 Task: Find connections with filter location Daqing with filter topic #lifewith filter profile language French with filter current company HuntingCube Recruitment Solutions with filter school Kadi Sarva Vishwavidyalaya, Gandihnagar with filter industry Retail Books and Printed News with filter service category Event Planning with filter keywords title Customer Support
Action: Mouse moved to (574, 78)
Screenshot: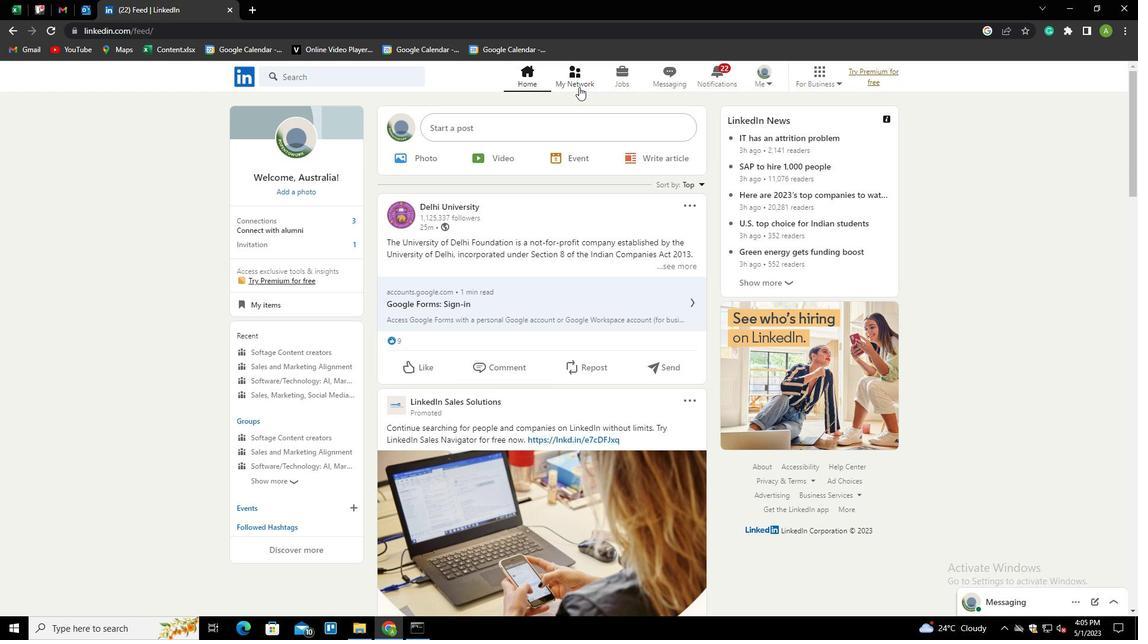 
Action: Mouse pressed left at (574, 78)
Screenshot: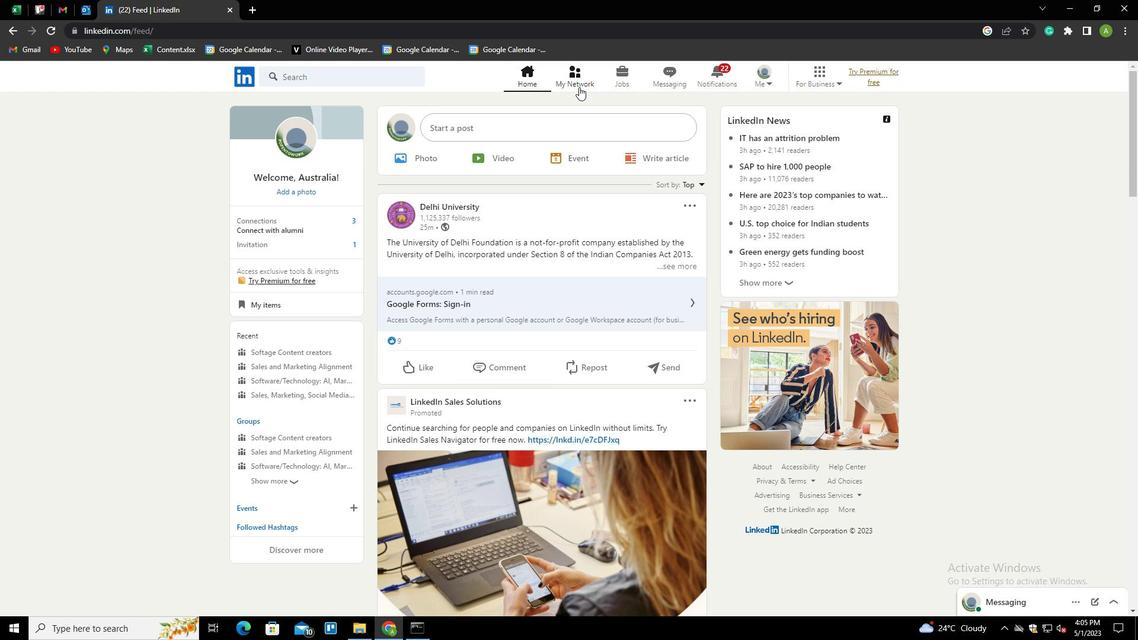 
Action: Mouse moved to (302, 139)
Screenshot: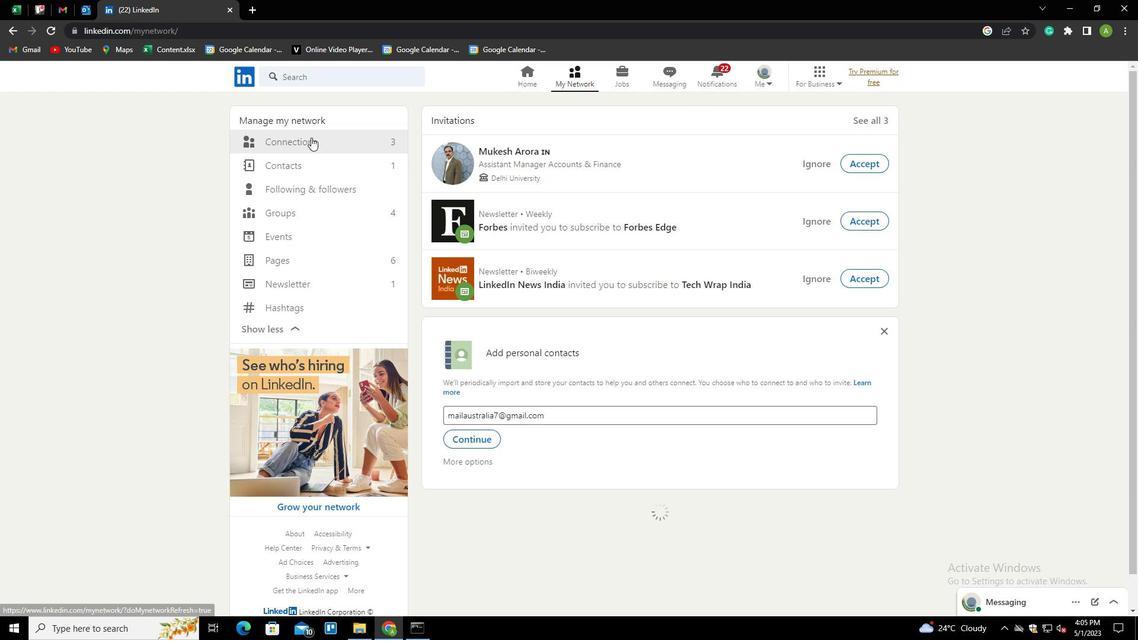 
Action: Mouse pressed left at (302, 139)
Screenshot: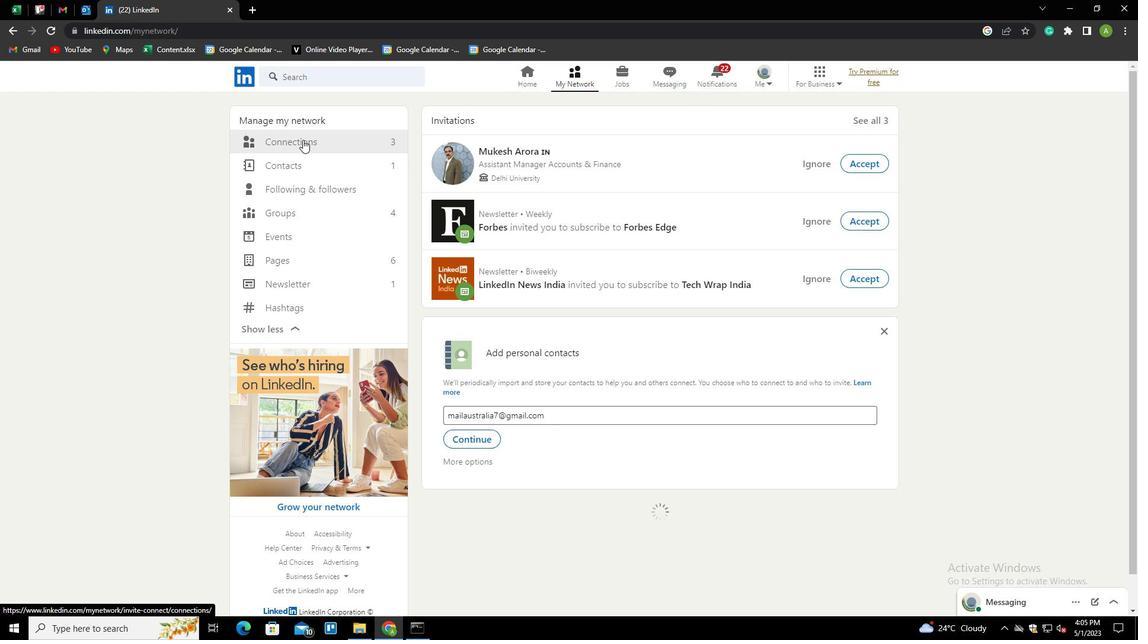 
Action: Mouse moved to (639, 136)
Screenshot: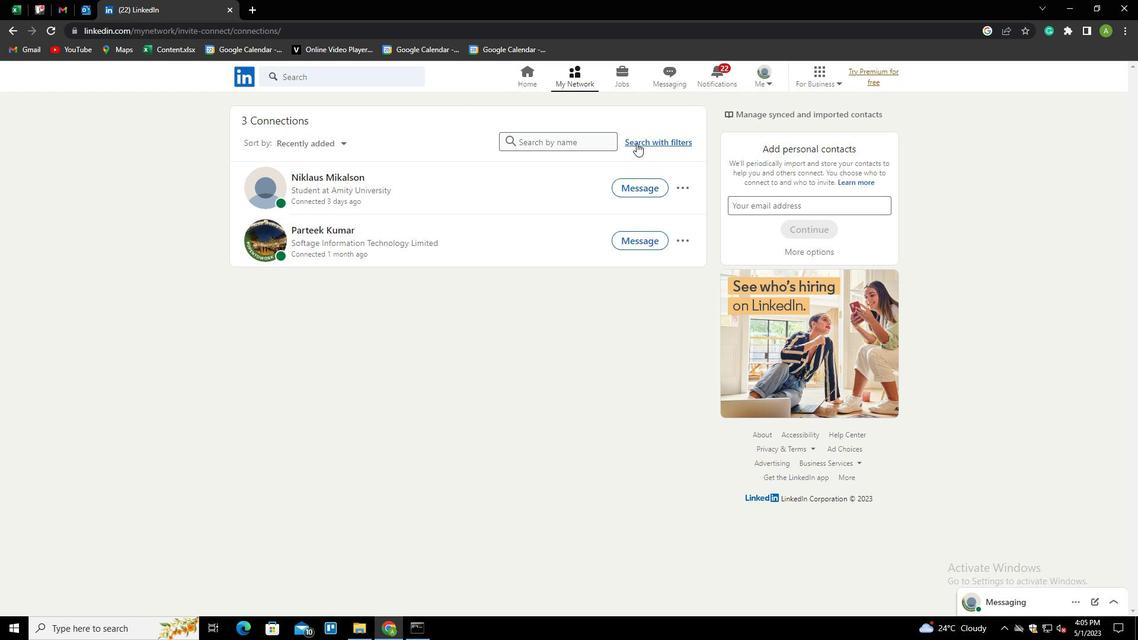 
Action: Mouse pressed left at (639, 136)
Screenshot: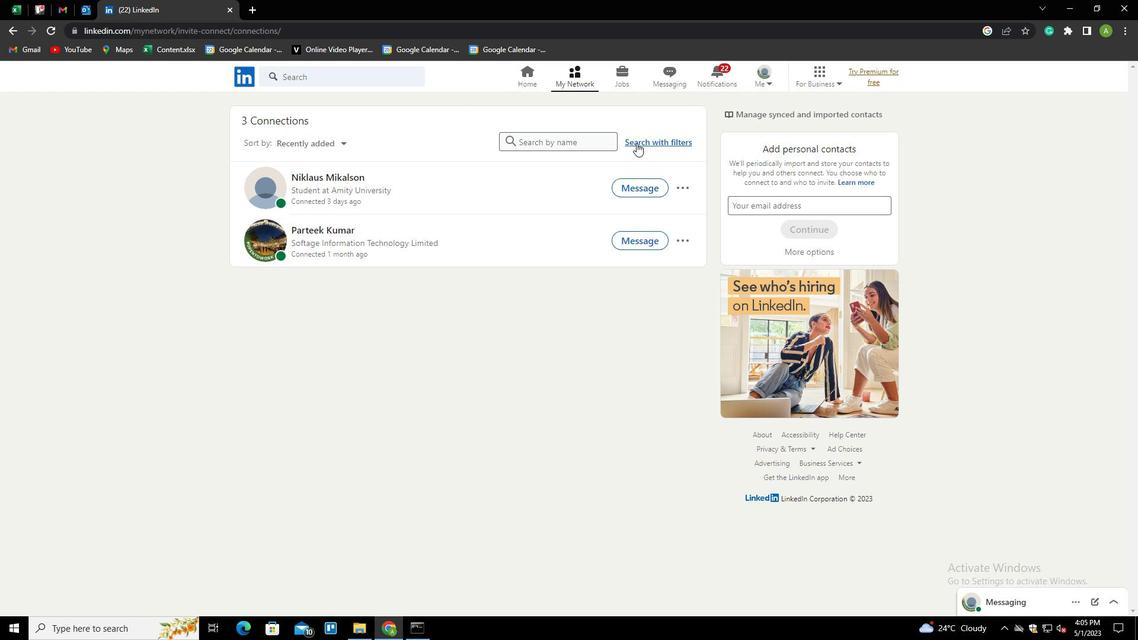 
Action: Mouse moved to (602, 112)
Screenshot: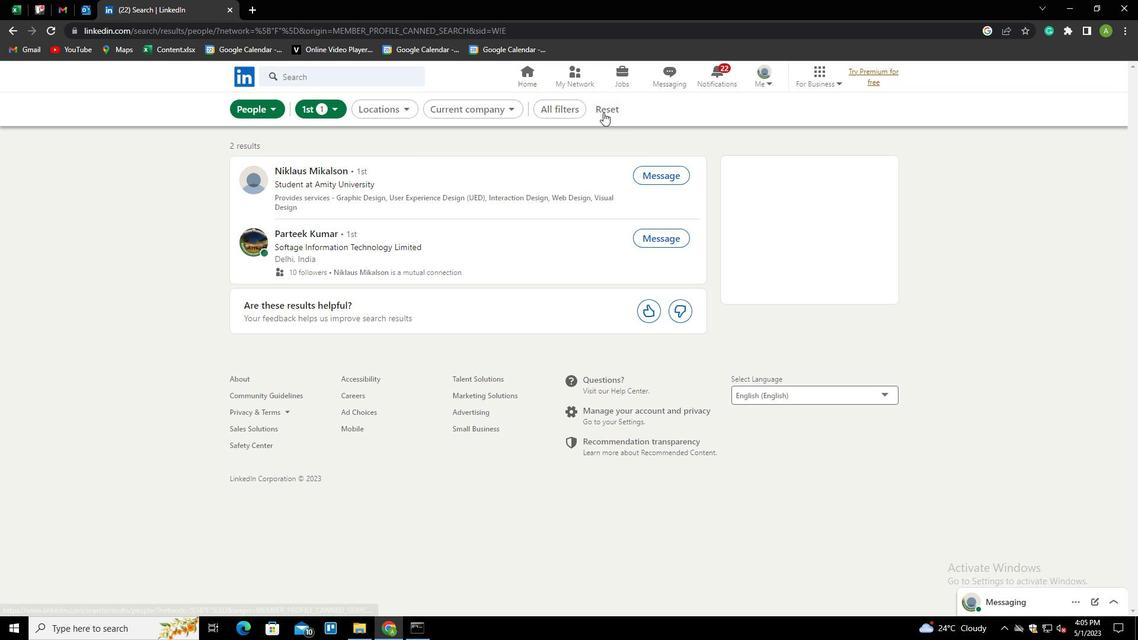 
Action: Mouse pressed left at (602, 112)
Screenshot: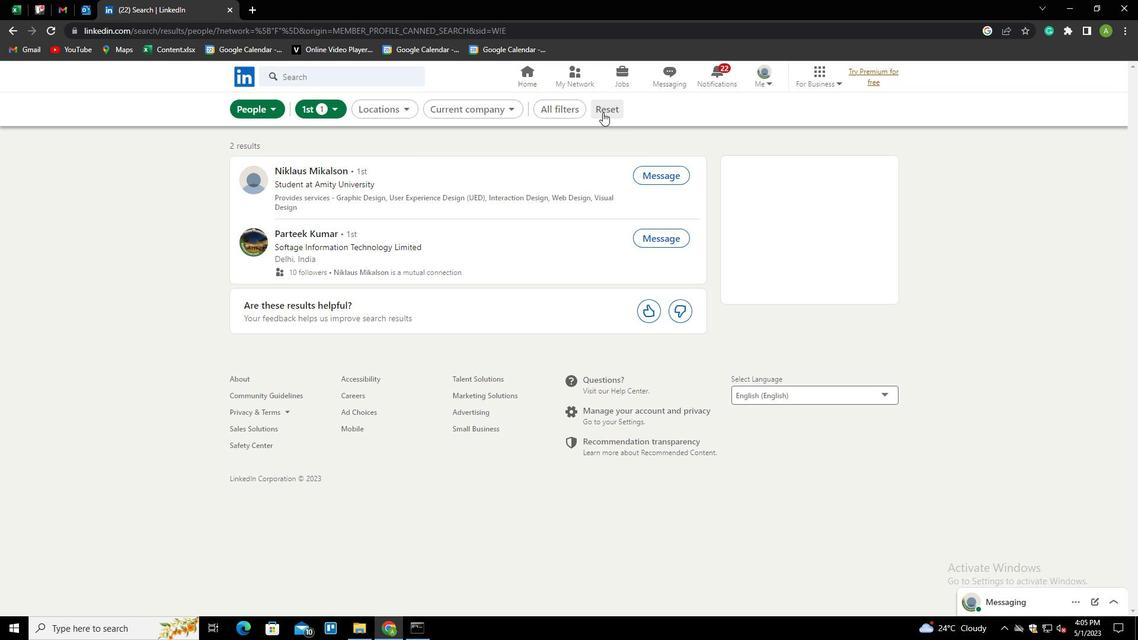 
Action: Mouse moved to (591, 110)
Screenshot: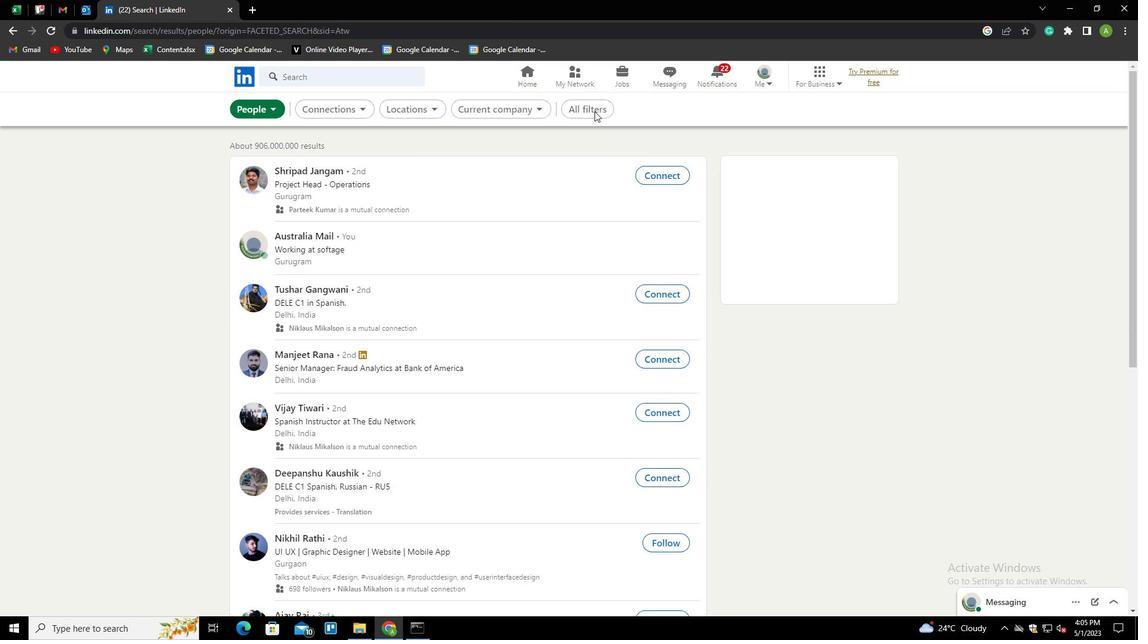 
Action: Mouse pressed left at (591, 110)
Screenshot: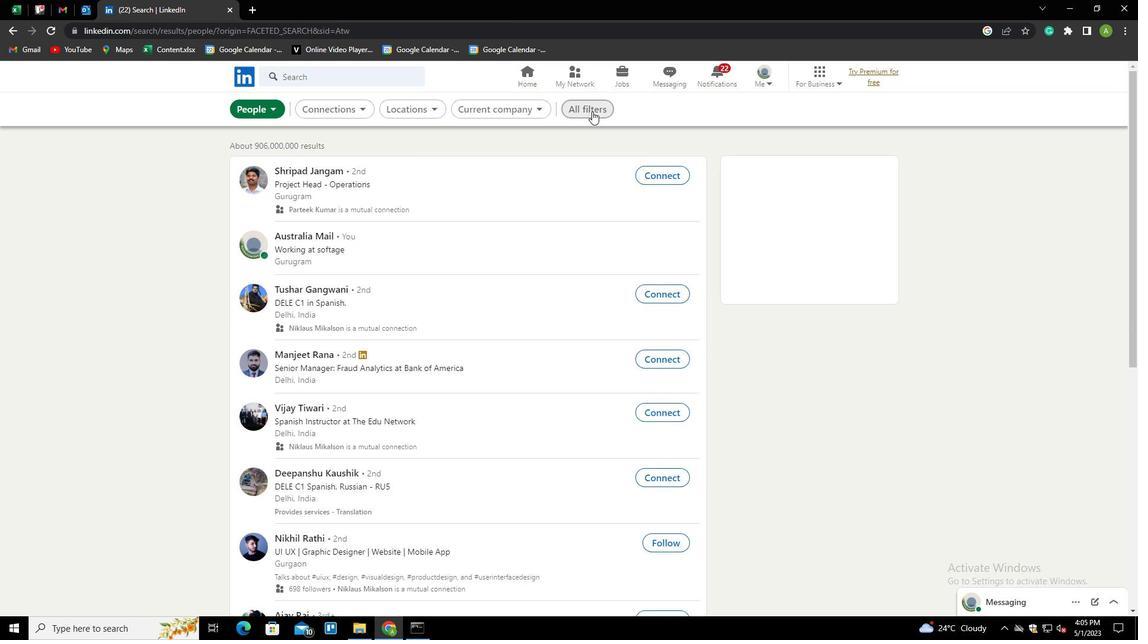 
Action: Mouse moved to (953, 292)
Screenshot: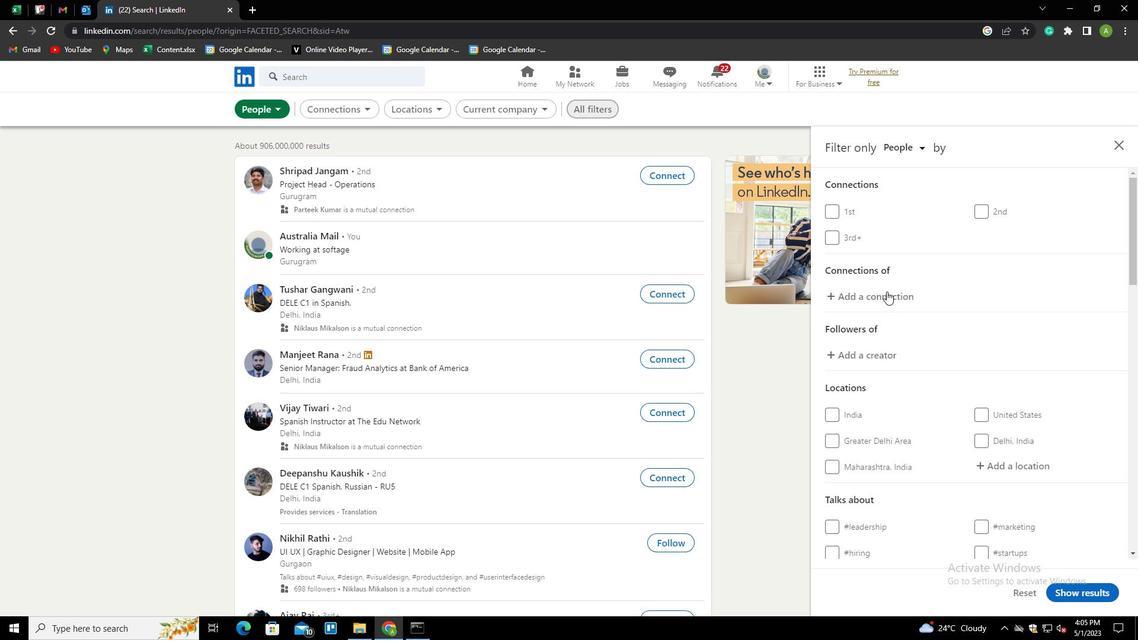 
Action: Mouse scrolled (953, 291) with delta (0, 0)
Screenshot: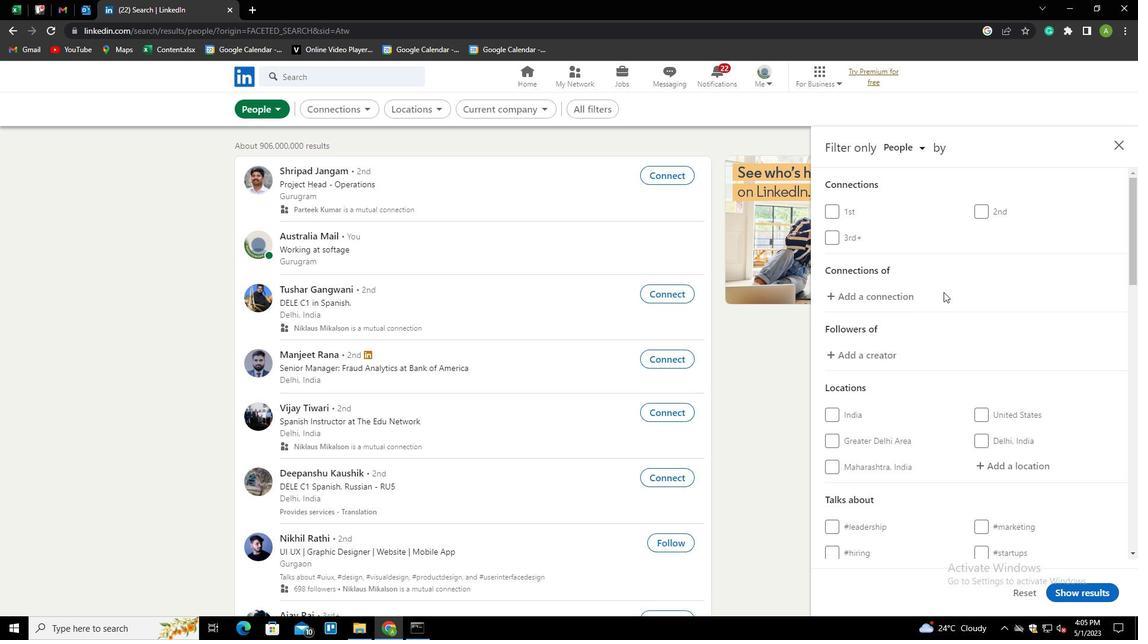 
Action: Mouse scrolled (953, 291) with delta (0, 0)
Screenshot: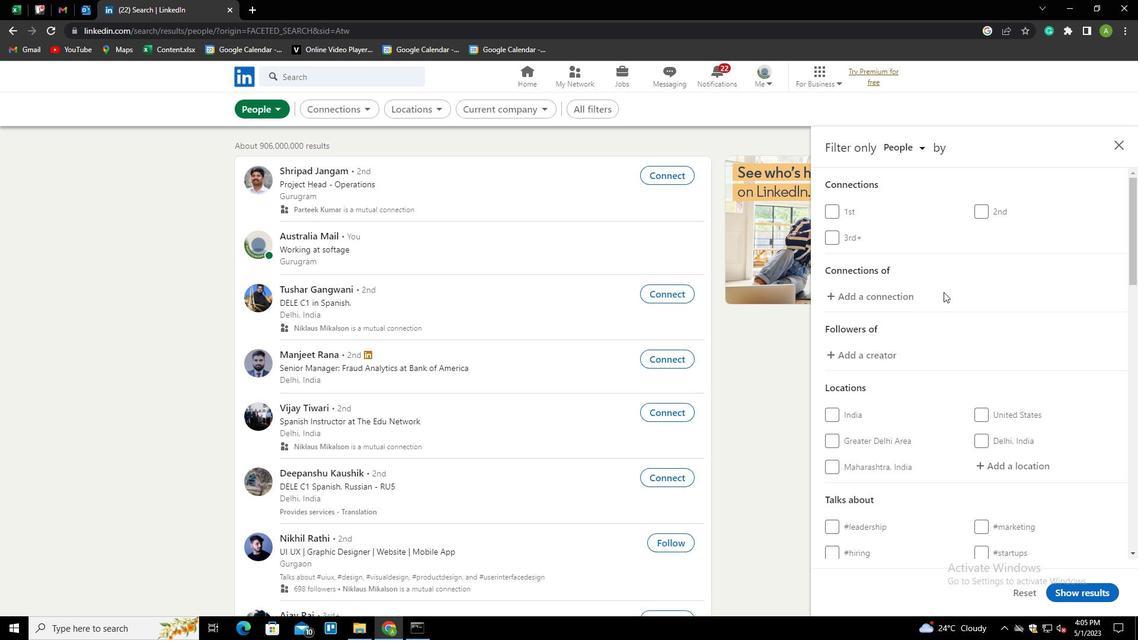 
Action: Mouse moved to (1007, 344)
Screenshot: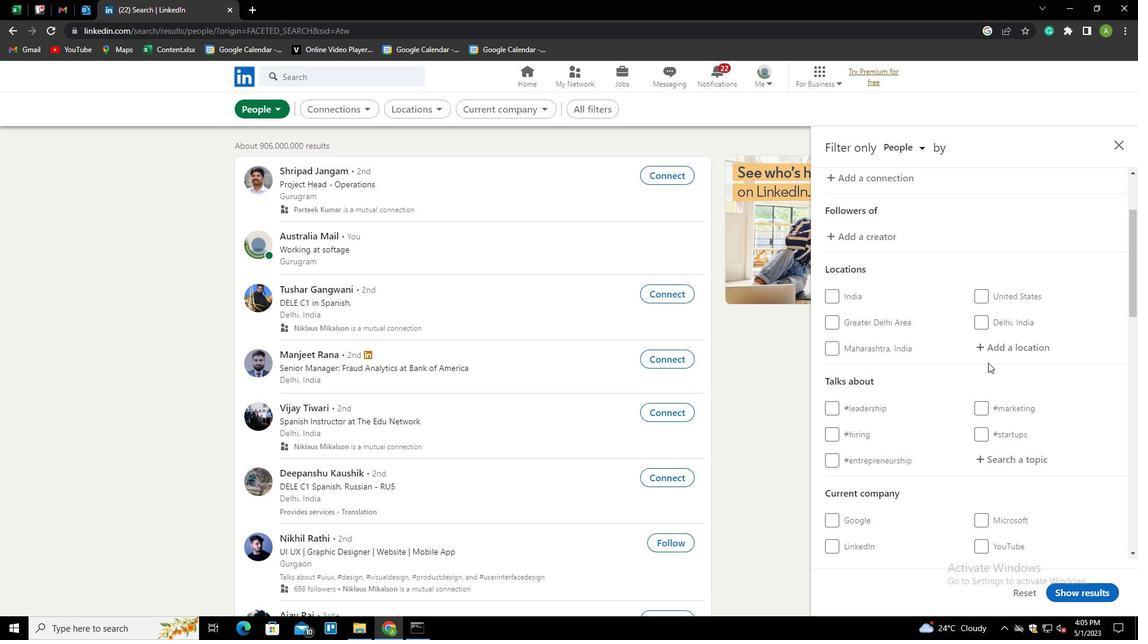 
Action: Mouse pressed left at (1007, 344)
Screenshot: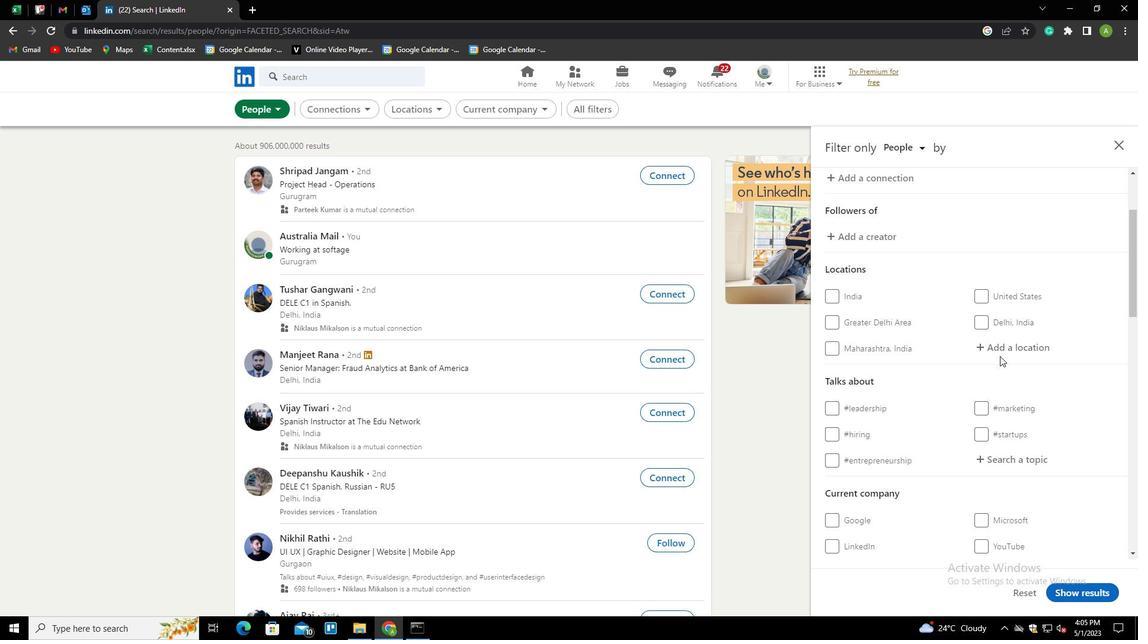 
Action: Mouse moved to (1009, 346)
Screenshot: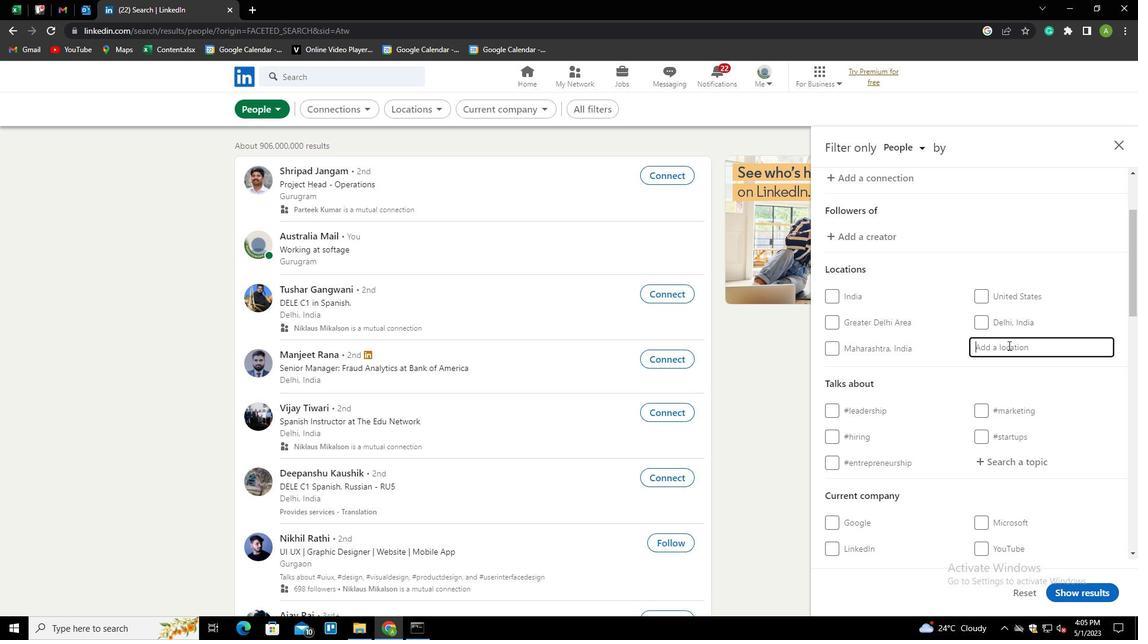 
Action: Mouse pressed left at (1009, 346)
Screenshot: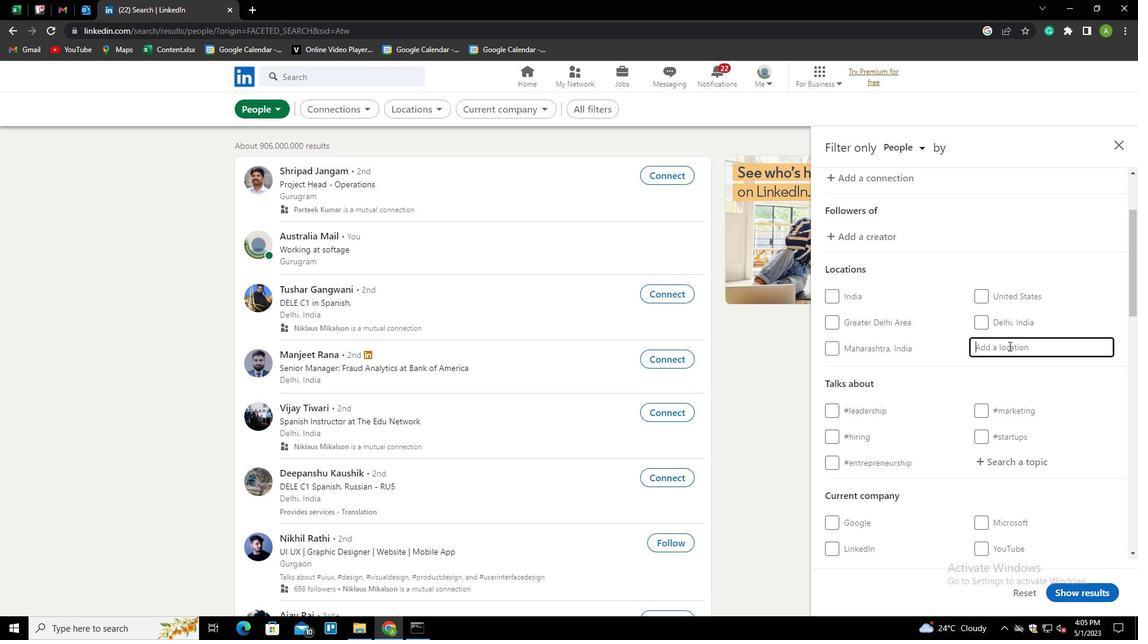 
Action: Key pressed <Key.shift>DAQING<Key.down><Key.enter>
Screenshot: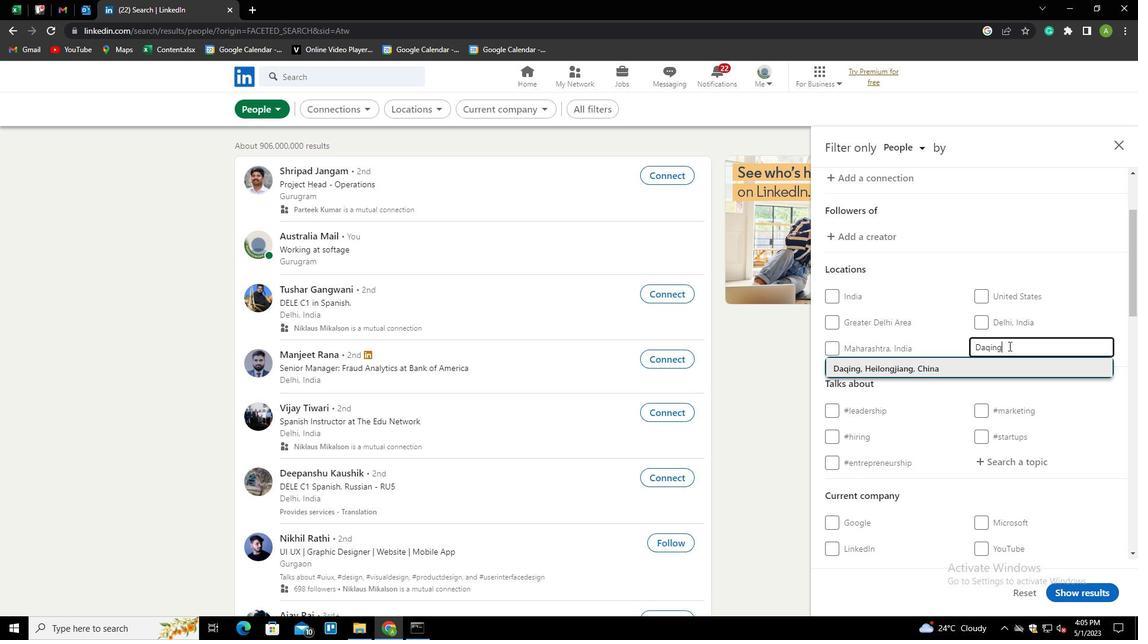 
Action: Mouse scrolled (1009, 345) with delta (0, 0)
Screenshot: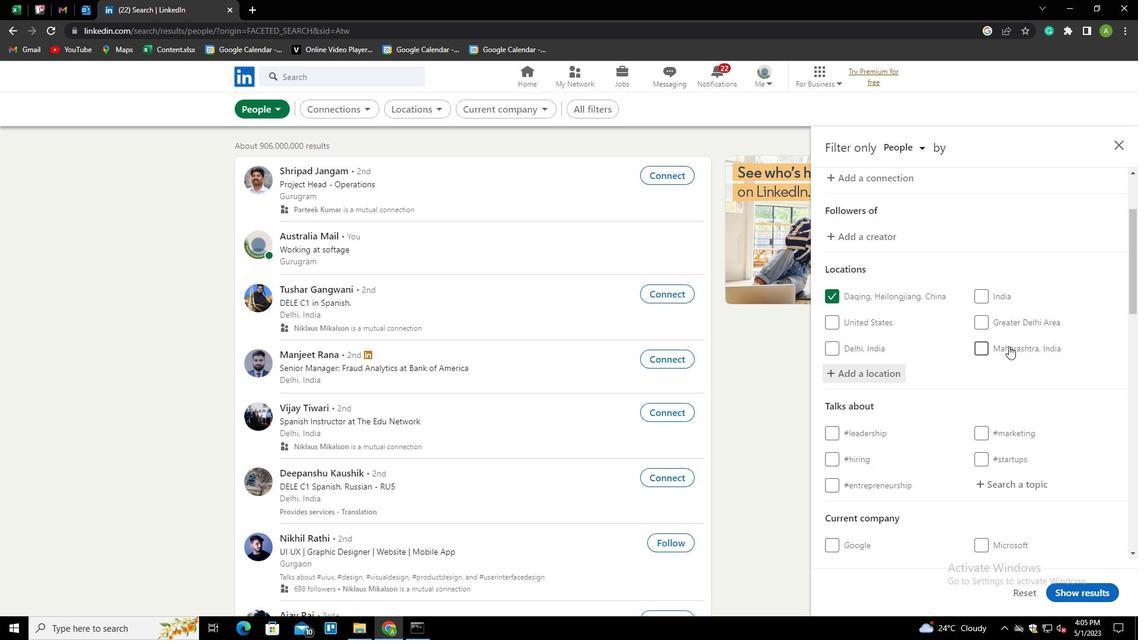 
Action: Mouse scrolled (1009, 345) with delta (0, 0)
Screenshot: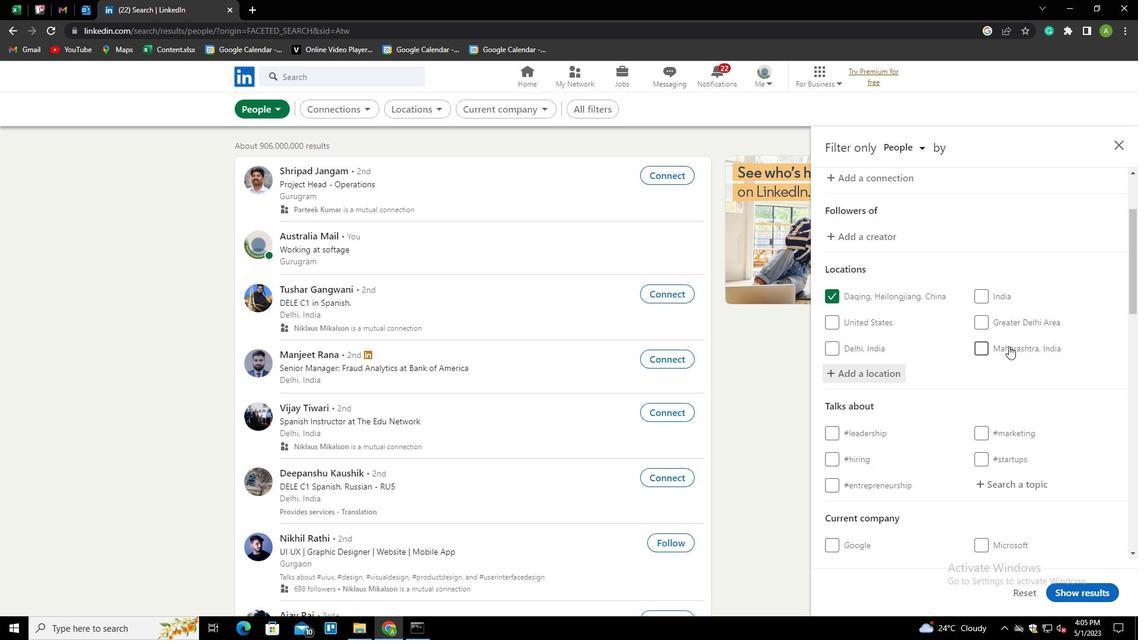
Action: Mouse scrolled (1009, 345) with delta (0, 0)
Screenshot: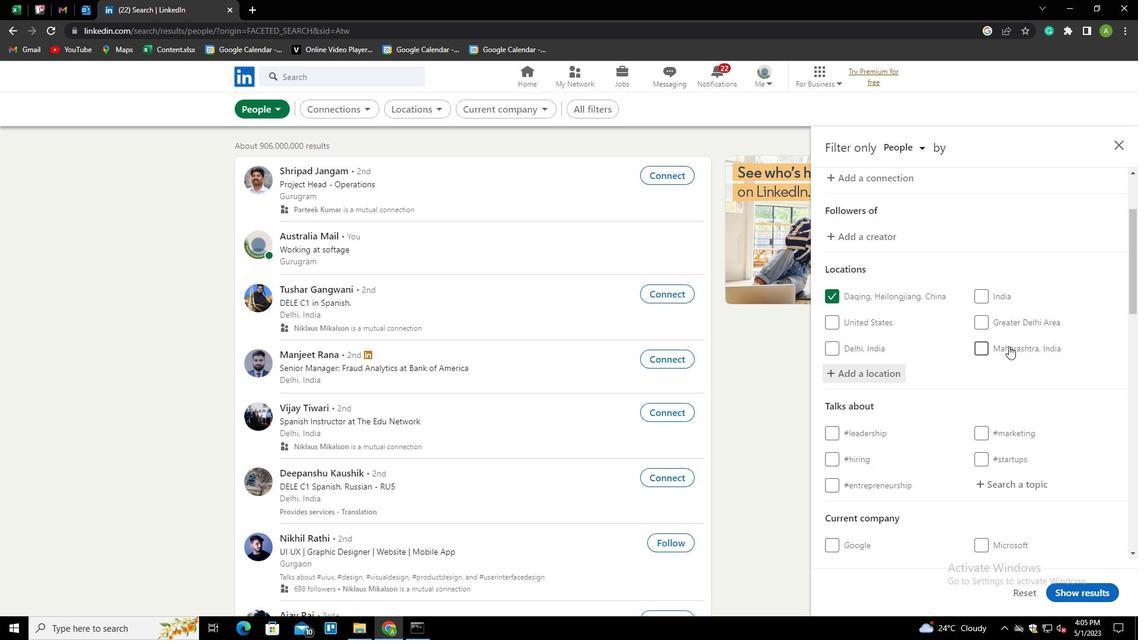 
Action: Mouse moved to (1002, 310)
Screenshot: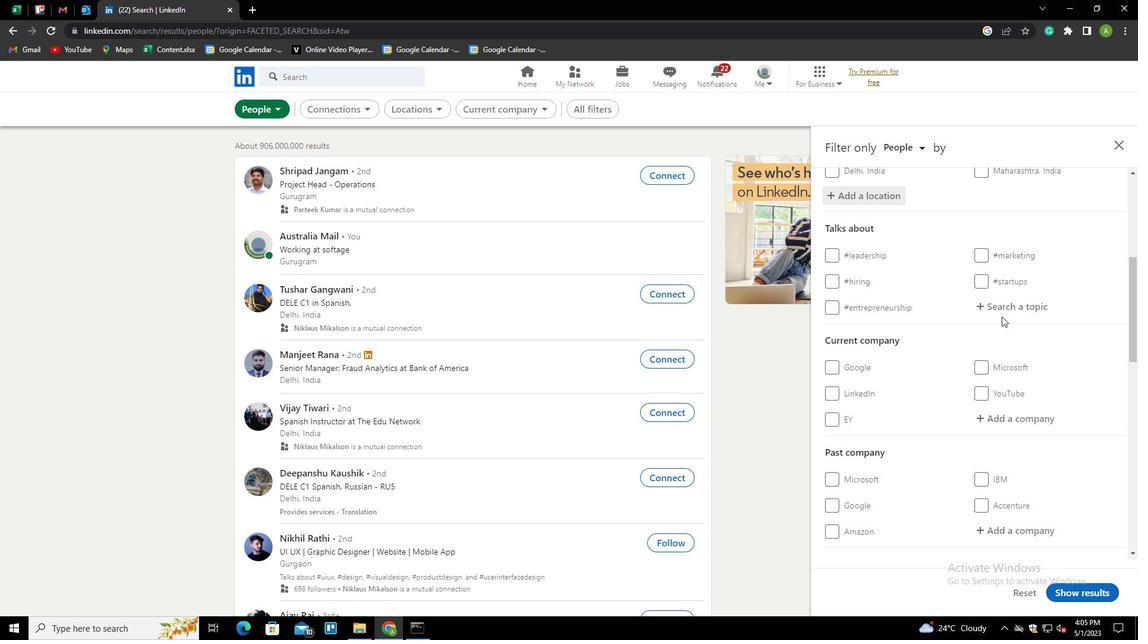
Action: Mouse pressed left at (1002, 310)
Screenshot: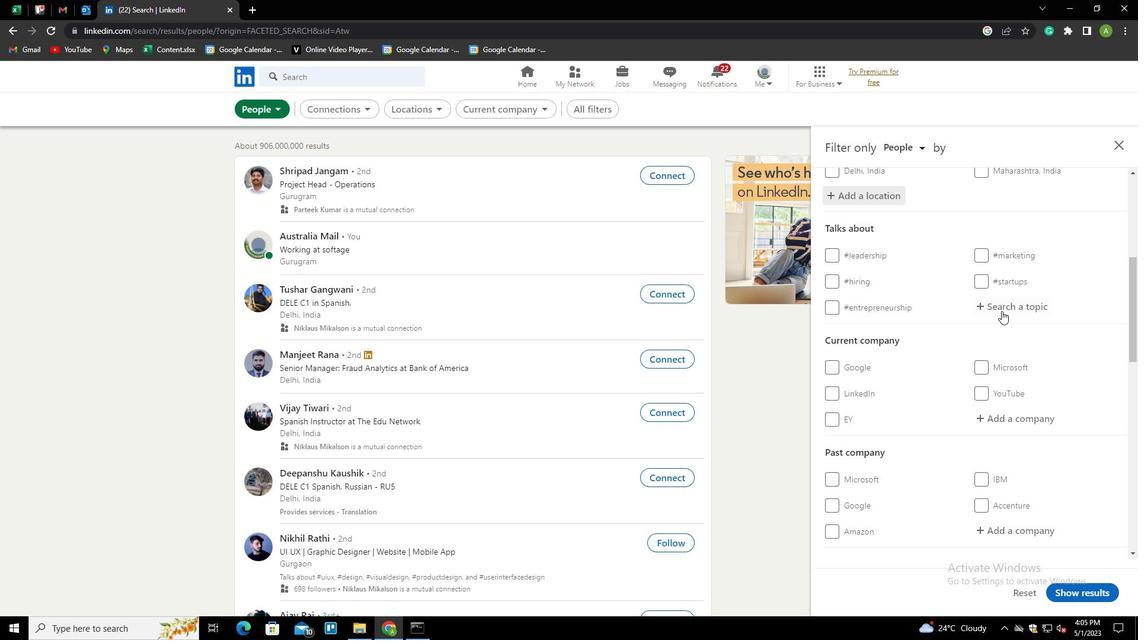 
Action: Key pressed LIFE<Key.down><Key.enter>
Screenshot: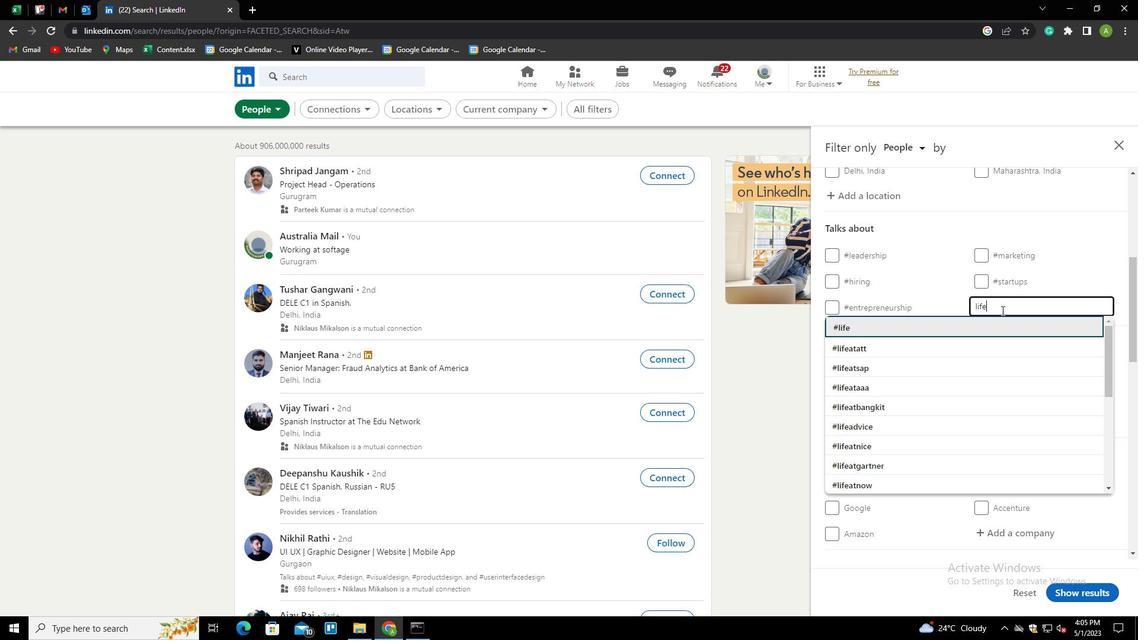 
Action: Mouse scrolled (1002, 310) with delta (0, 0)
Screenshot: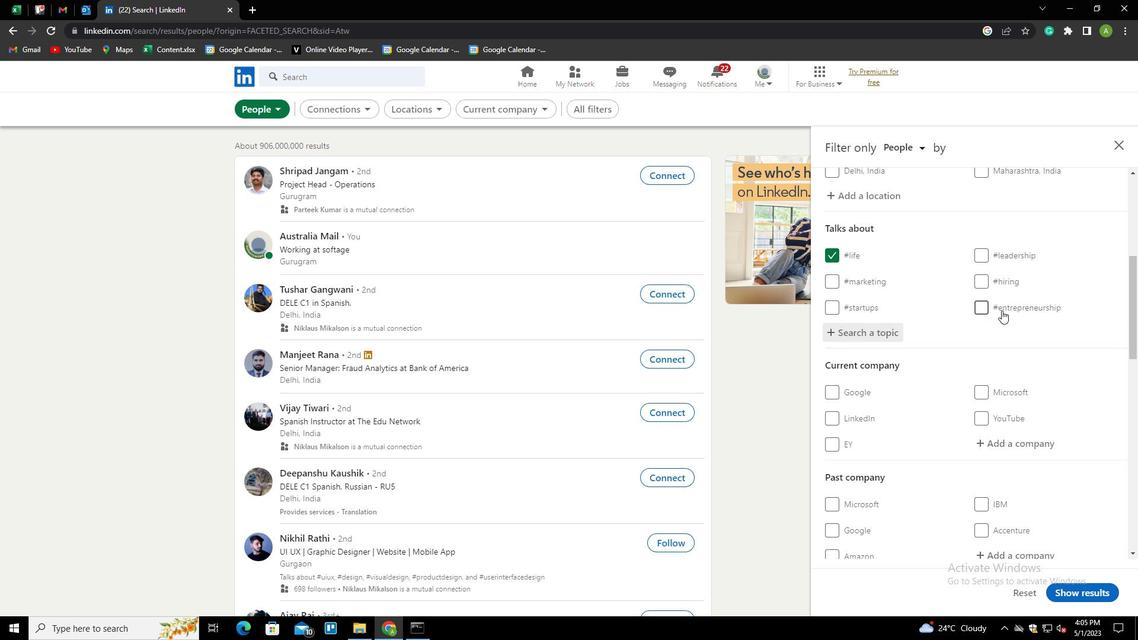 
Action: Mouse scrolled (1002, 310) with delta (0, 0)
Screenshot: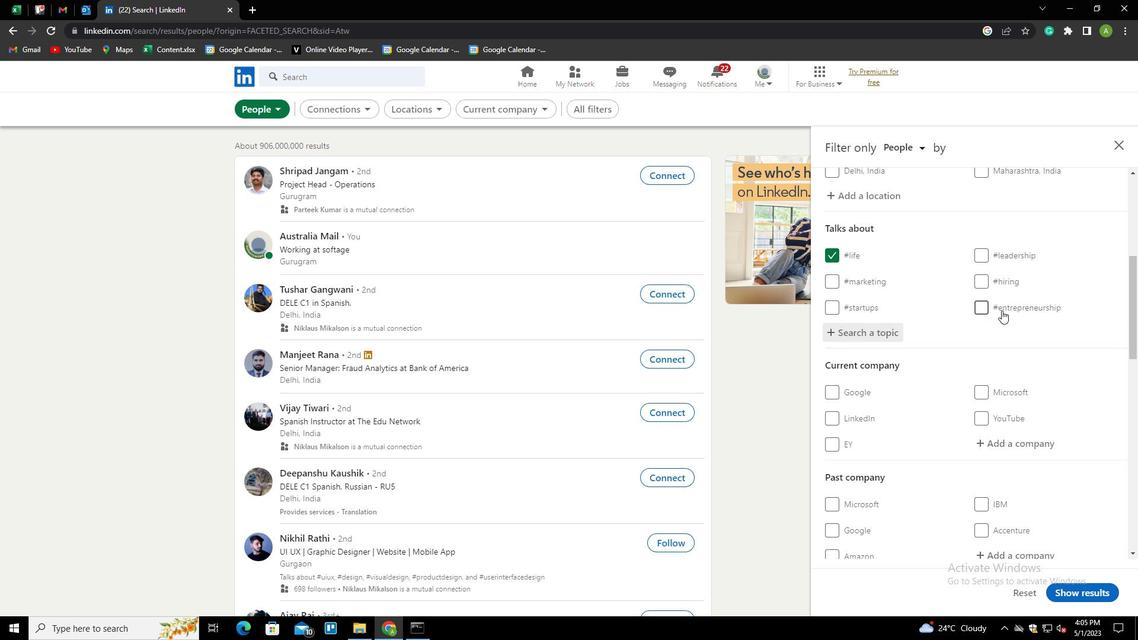 
Action: Mouse scrolled (1002, 310) with delta (0, 0)
Screenshot: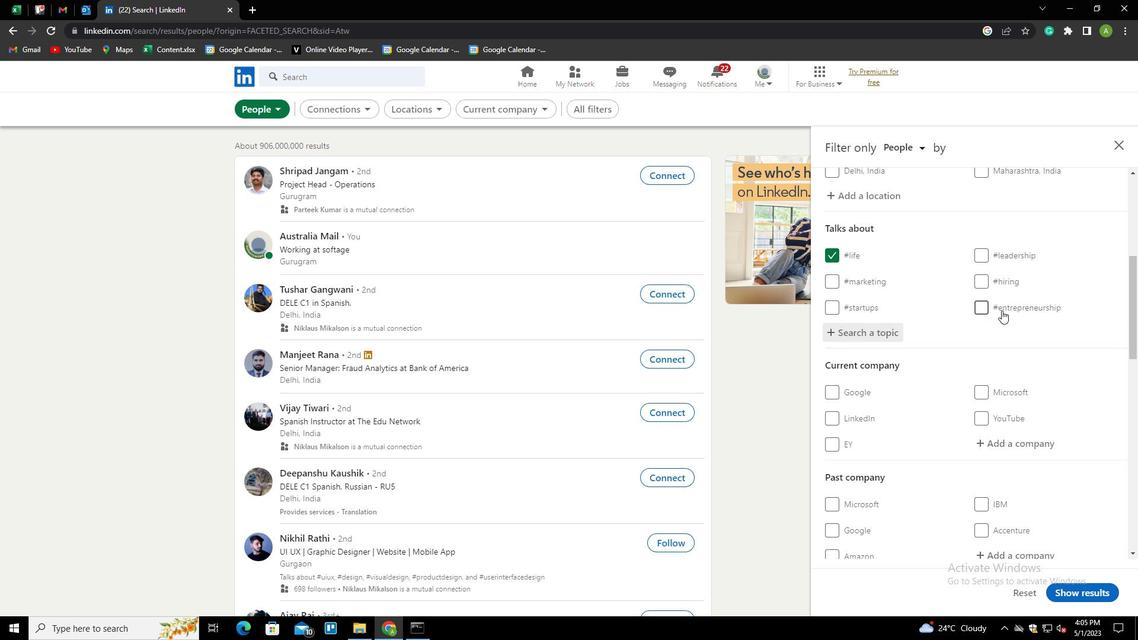 
Action: Mouse scrolled (1002, 310) with delta (0, 0)
Screenshot: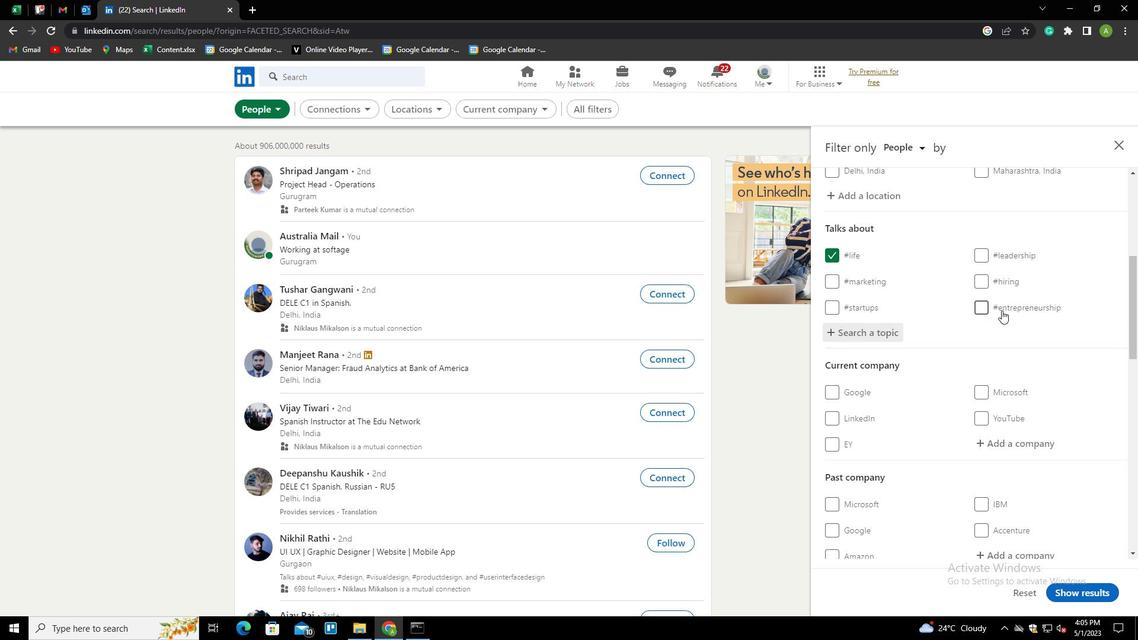 
Action: Mouse scrolled (1002, 310) with delta (0, 0)
Screenshot: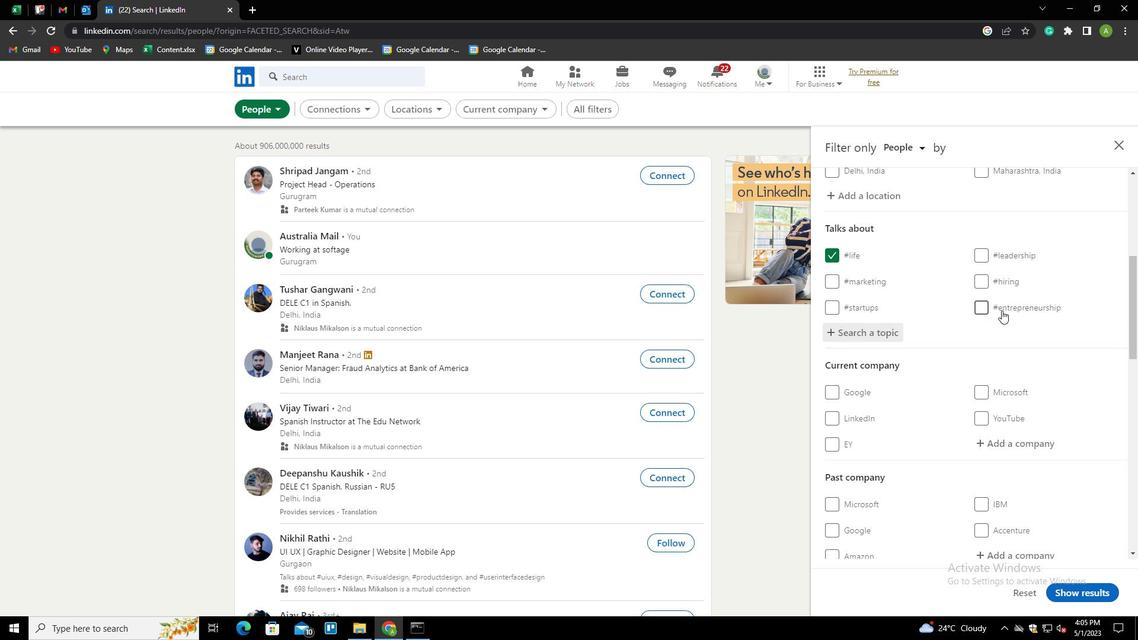 
Action: Mouse scrolled (1002, 310) with delta (0, 0)
Screenshot: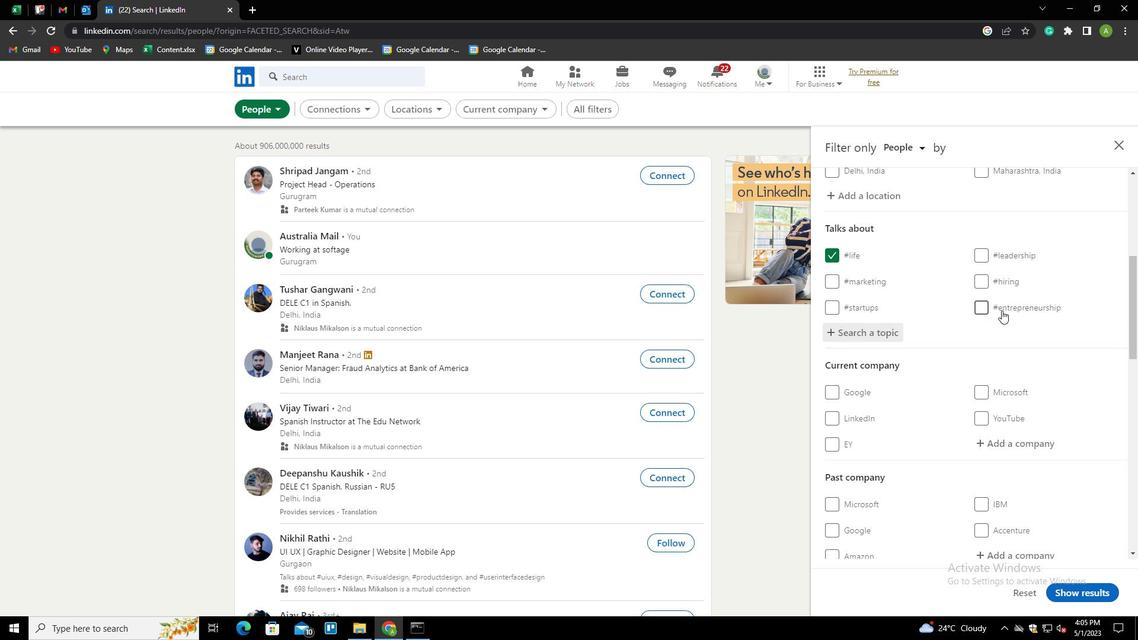 
Action: Mouse scrolled (1002, 310) with delta (0, 0)
Screenshot: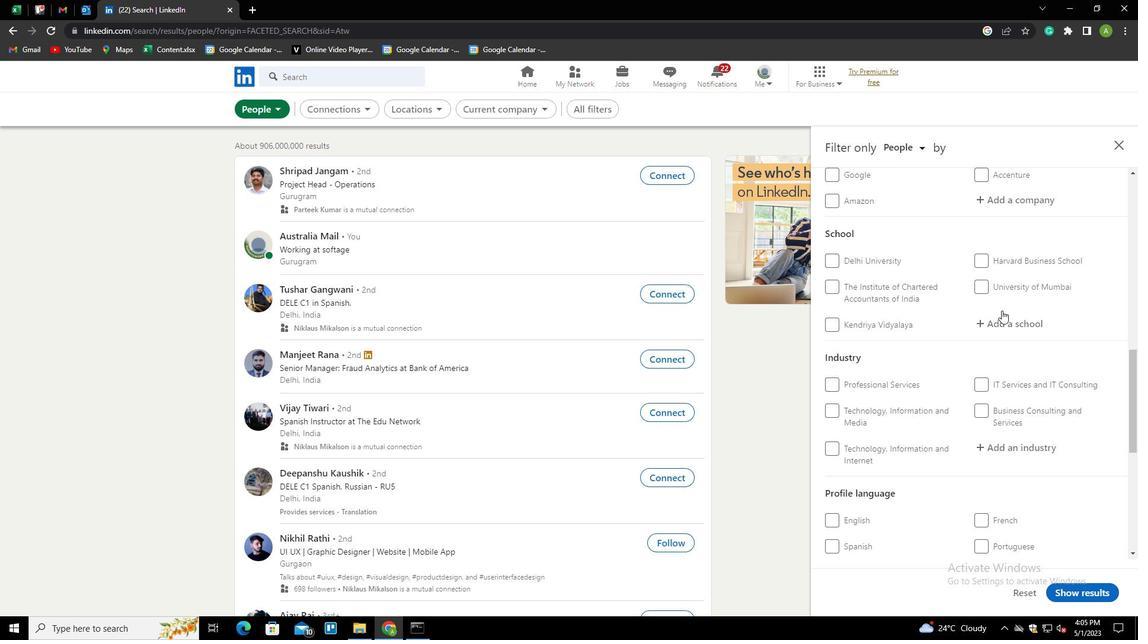 
Action: Mouse scrolled (1002, 310) with delta (0, 0)
Screenshot: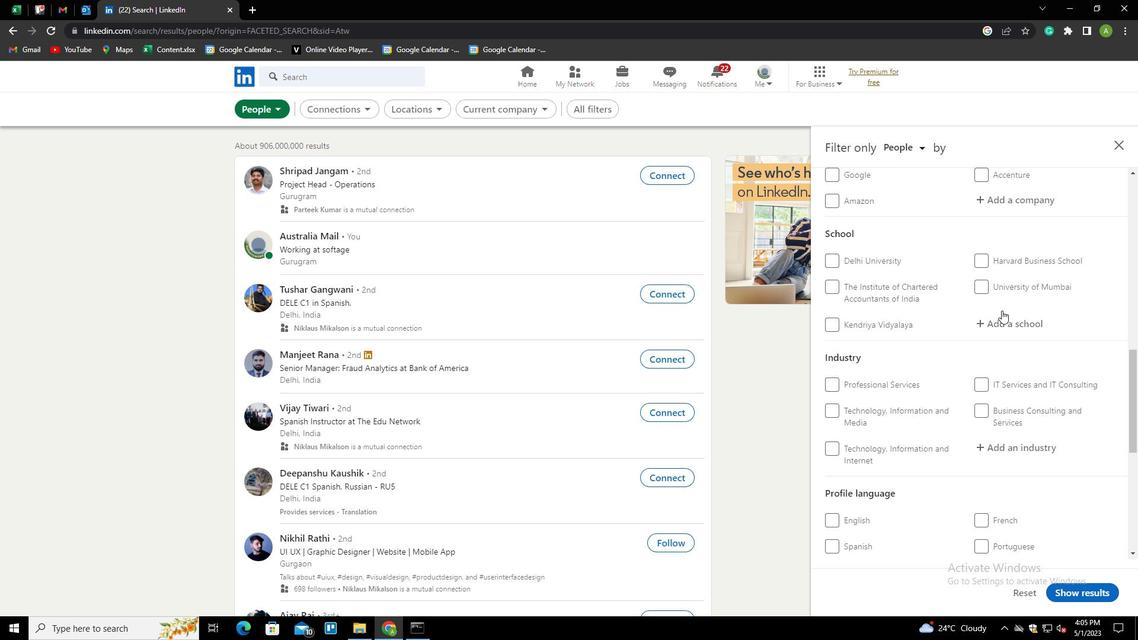 
Action: Mouse scrolled (1002, 310) with delta (0, 0)
Screenshot: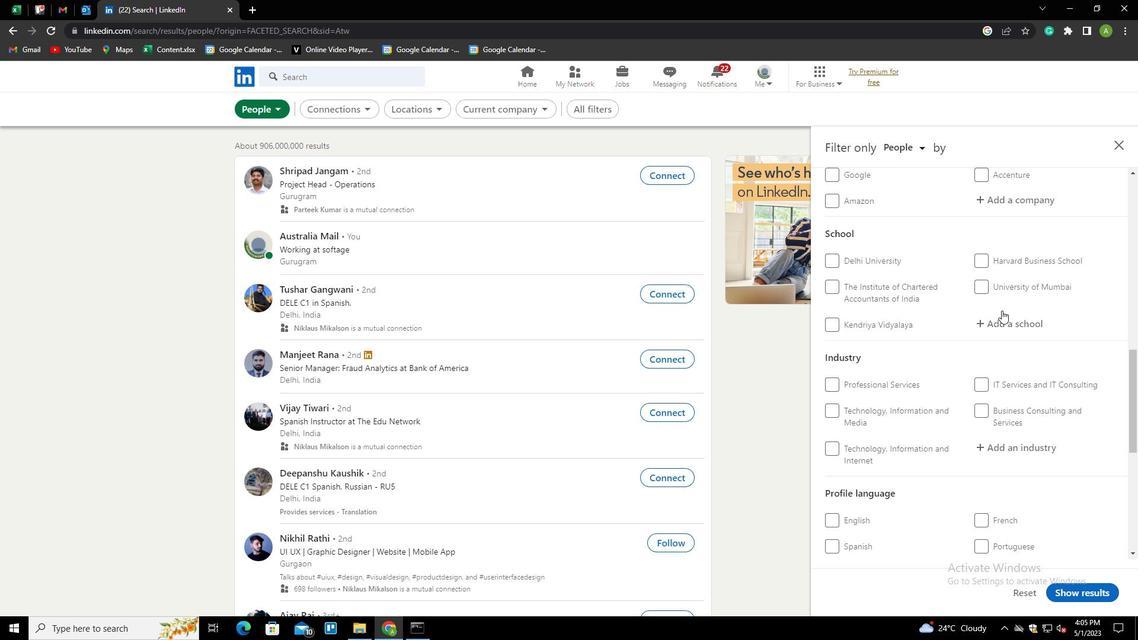
Action: Mouse scrolled (1002, 310) with delta (0, 0)
Screenshot: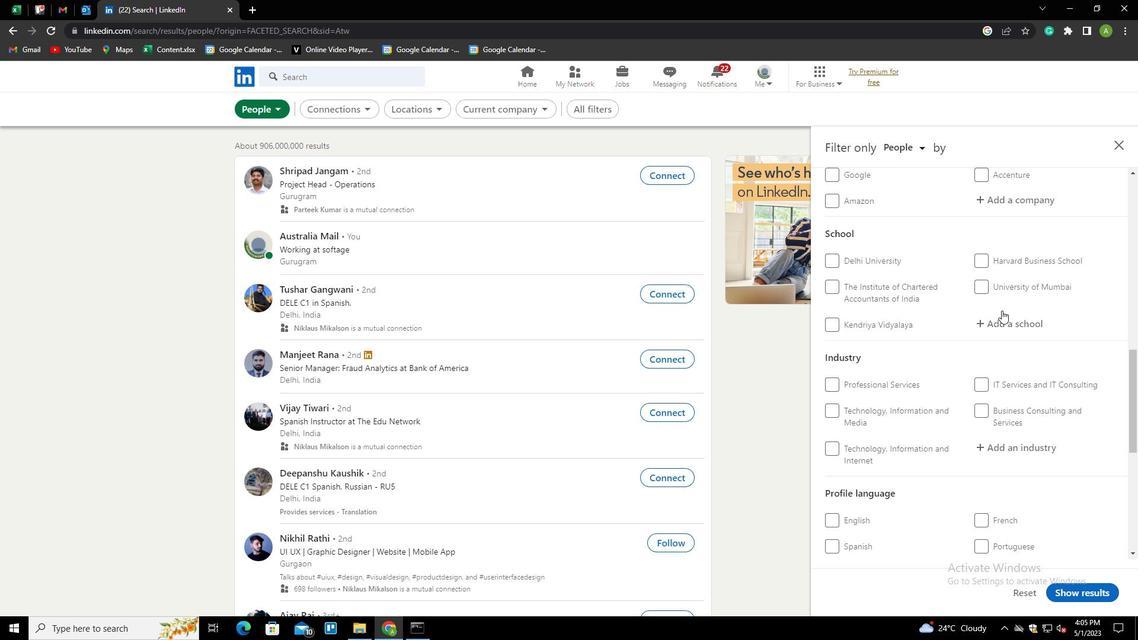 
Action: Mouse scrolled (1002, 310) with delta (0, 0)
Screenshot: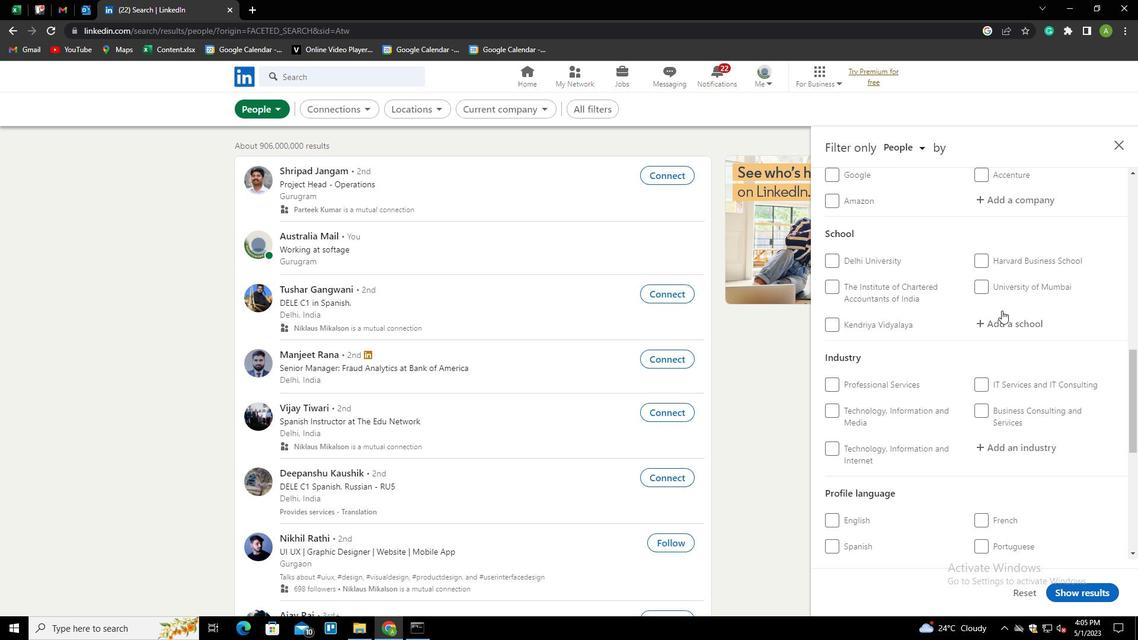 
Action: Mouse moved to (983, 222)
Screenshot: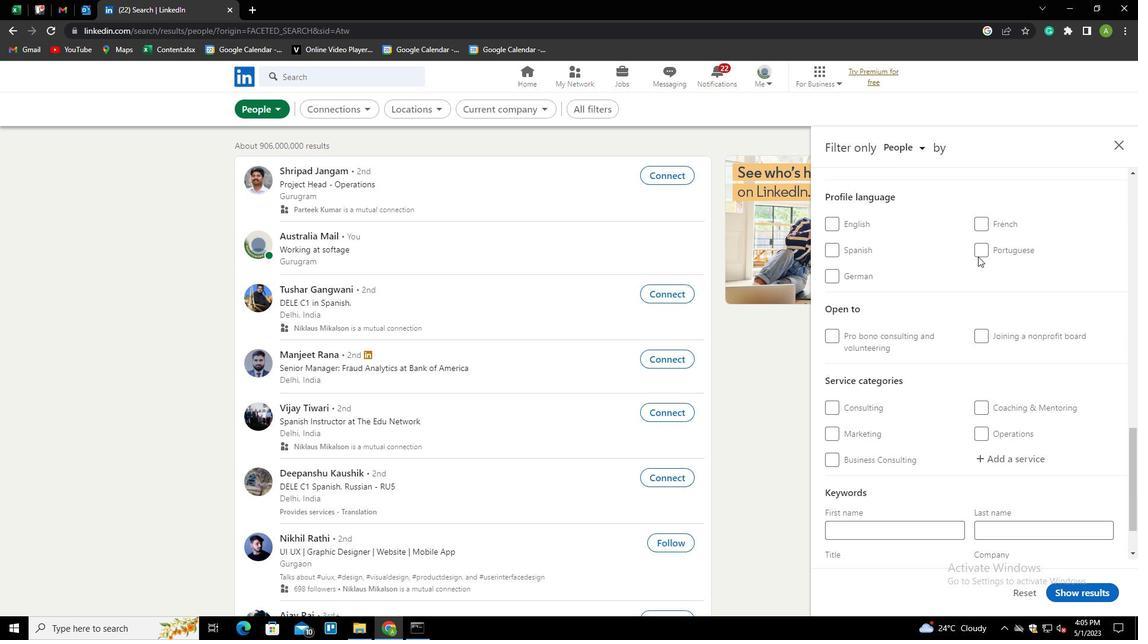 
Action: Mouse pressed left at (983, 222)
Screenshot: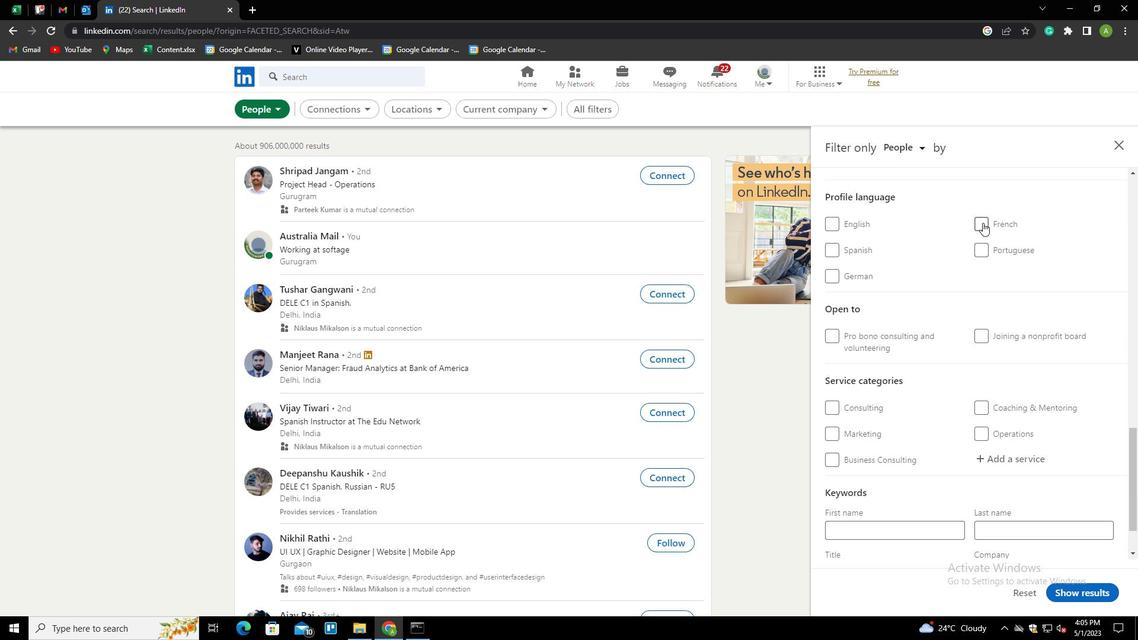 
Action: Mouse moved to (1013, 305)
Screenshot: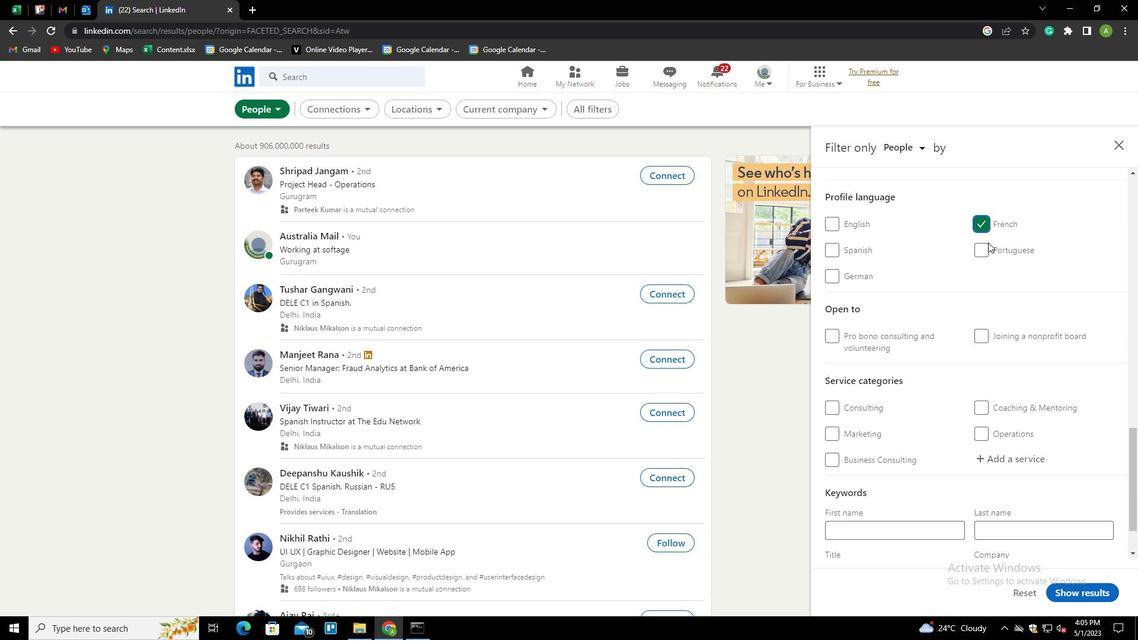 
Action: Mouse scrolled (1013, 305) with delta (0, 0)
Screenshot: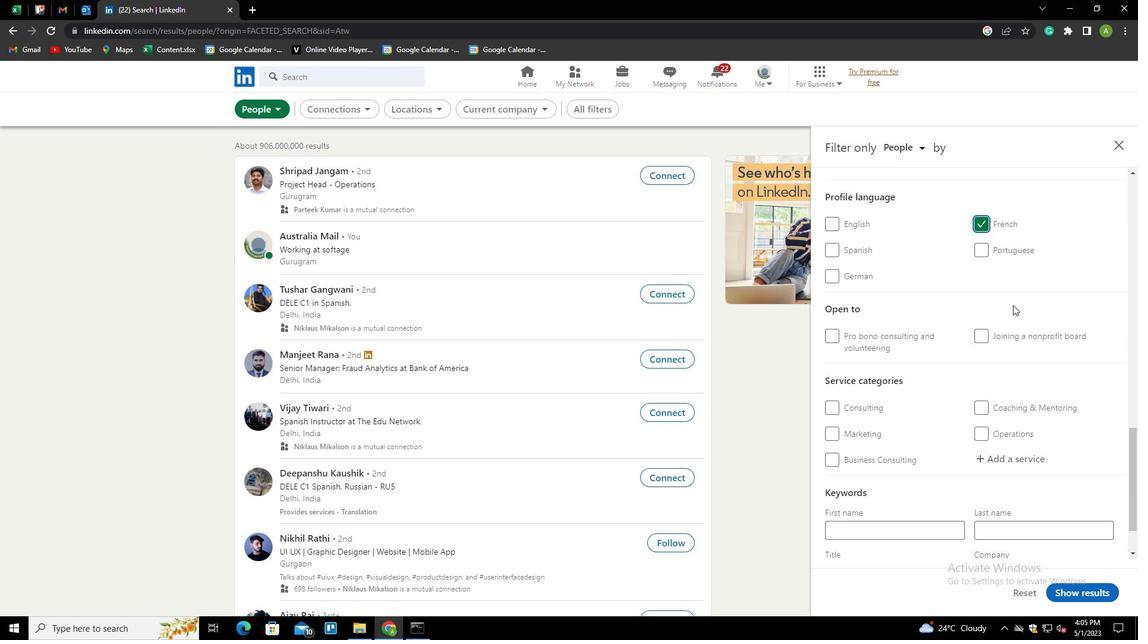 
Action: Mouse scrolled (1013, 305) with delta (0, 0)
Screenshot: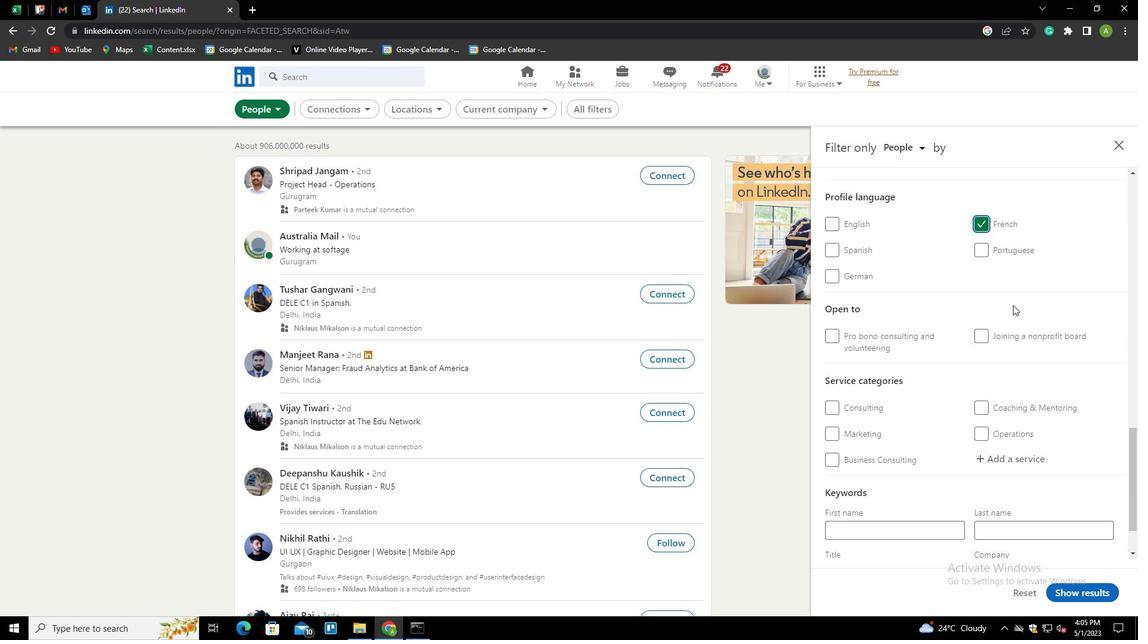 
Action: Mouse scrolled (1013, 305) with delta (0, 0)
Screenshot: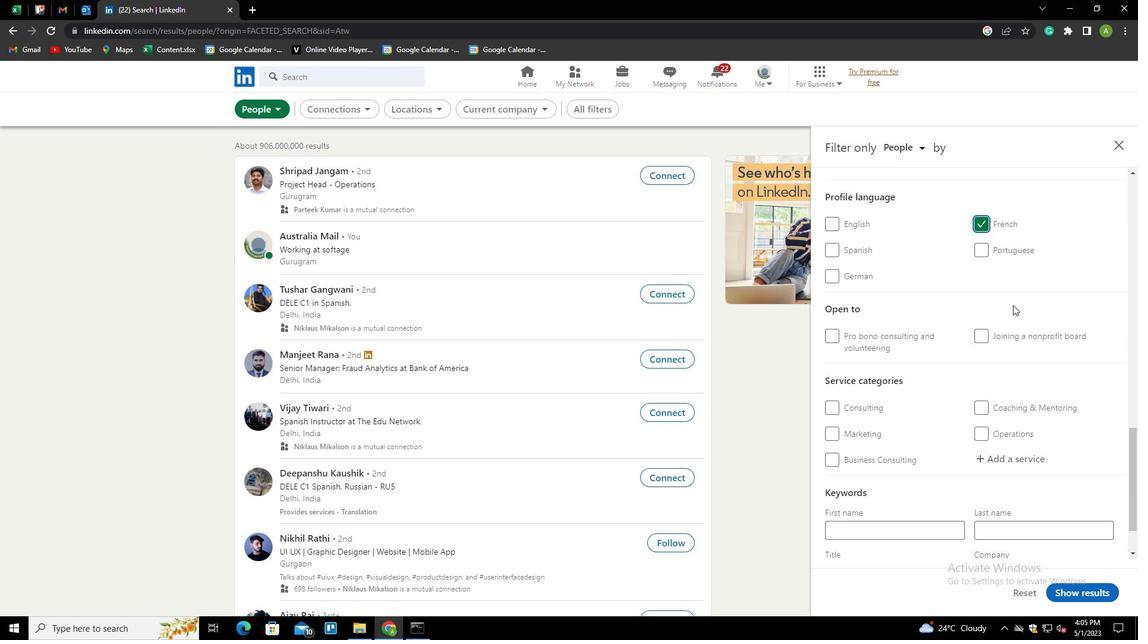 
Action: Mouse scrolled (1013, 305) with delta (0, 0)
Screenshot: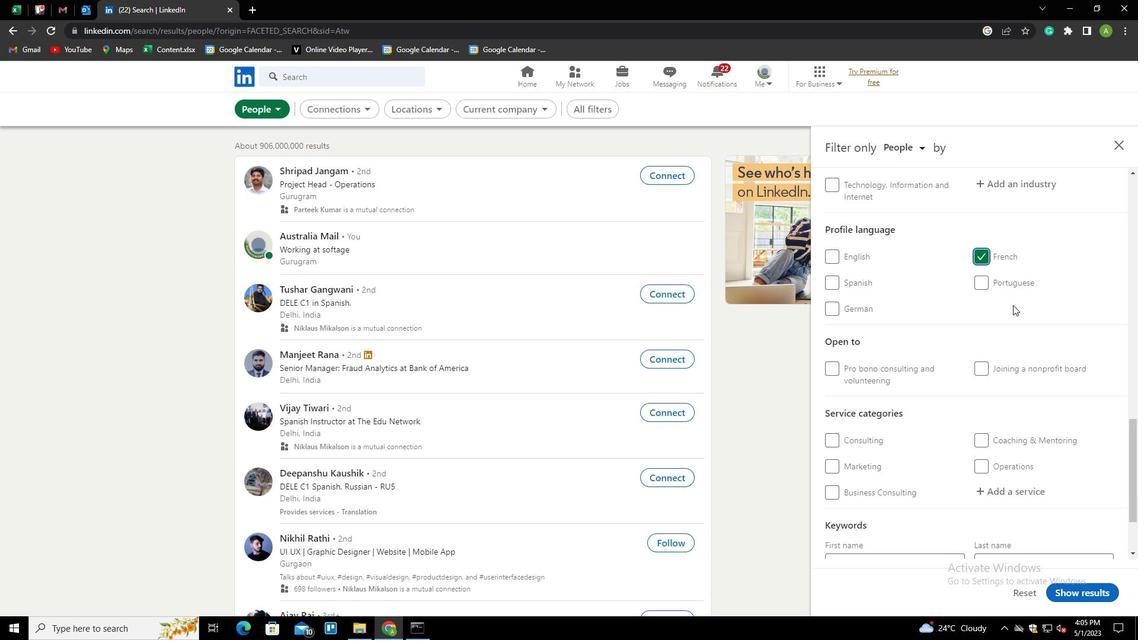 
Action: Mouse scrolled (1013, 305) with delta (0, 0)
Screenshot: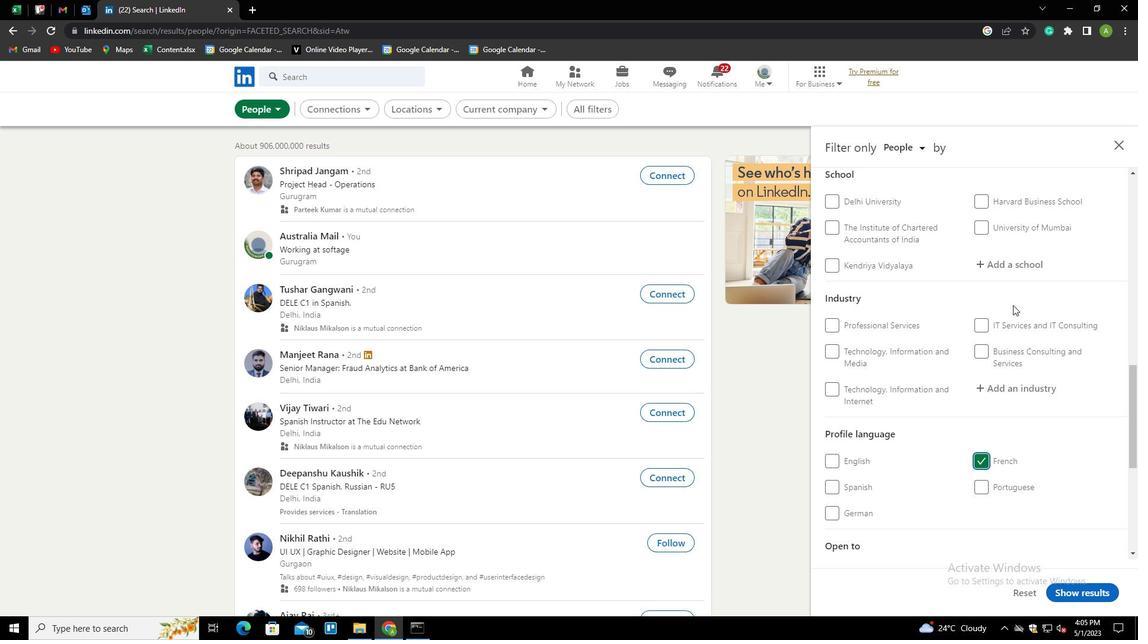 
Action: Mouse scrolled (1013, 305) with delta (0, 0)
Screenshot: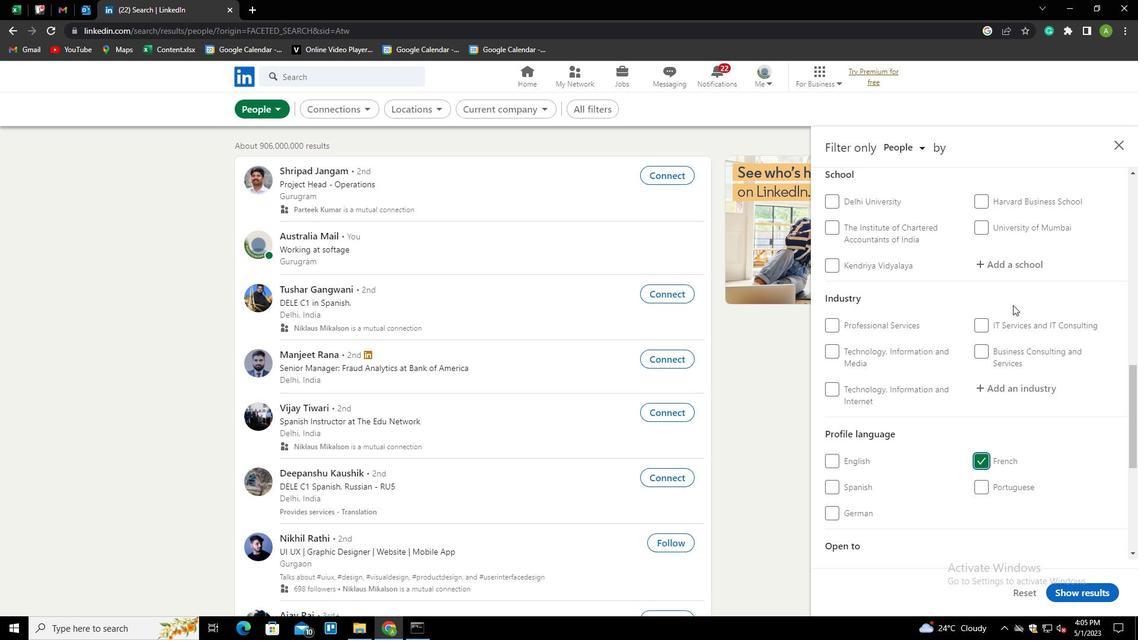 
Action: Mouse scrolled (1013, 305) with delta (0, 0)
Screenshot: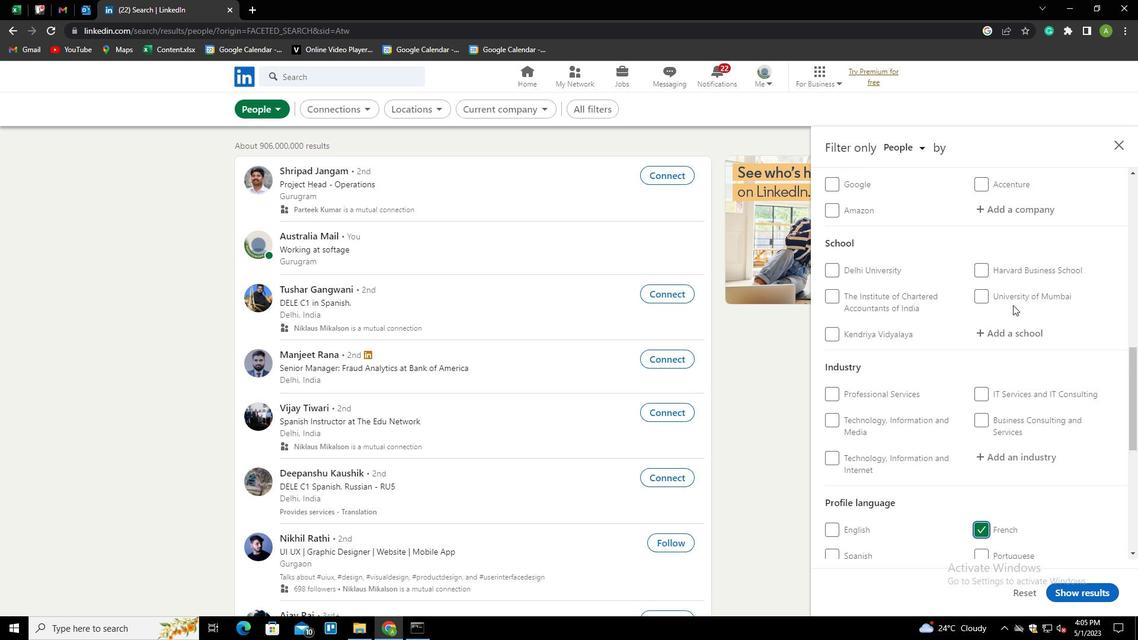 
Action: Mouse scrolled (1013, 305) with delta (0, 0)
Screenshot: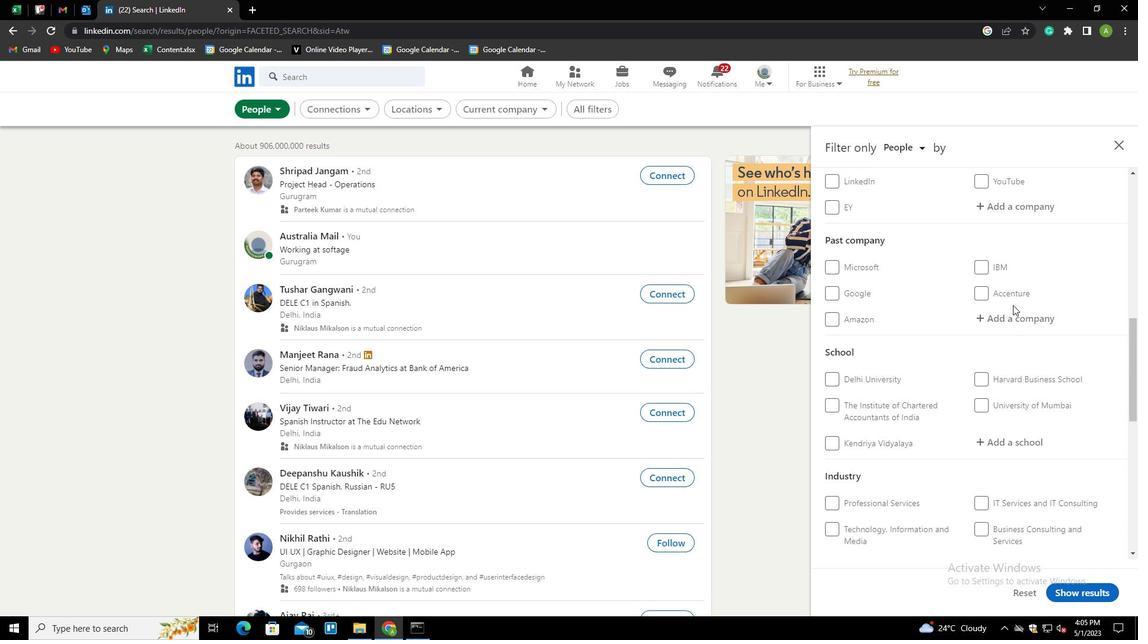 
Action: Mouse moved to (1004, 334)
Screenshot: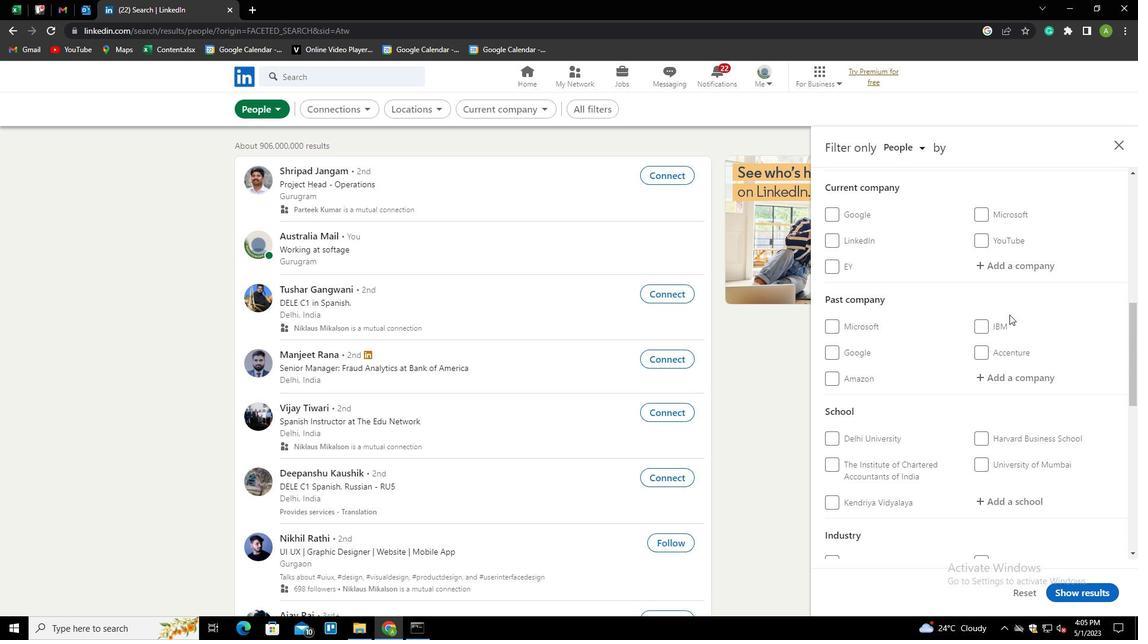 
Action: Mouse scrolled (1004, 335) with delta (0, 0)
Screenshot: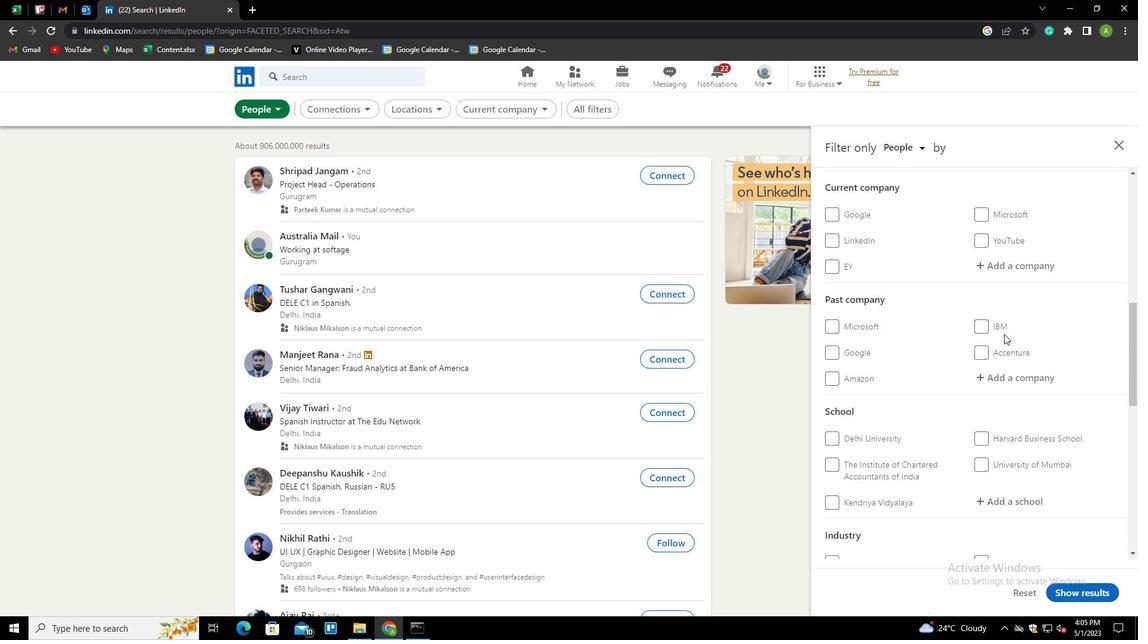 
Action: Mouse moved to (1006, 324)
Screenshot: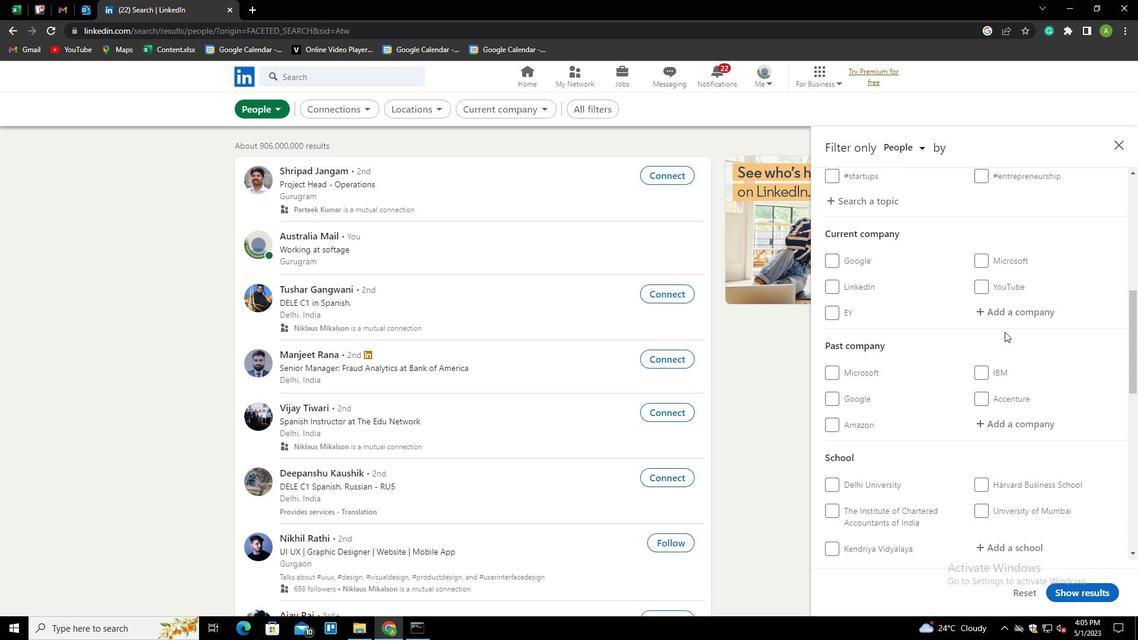 
Action: Mouse pressed left at (1006, 324)
Screenshot: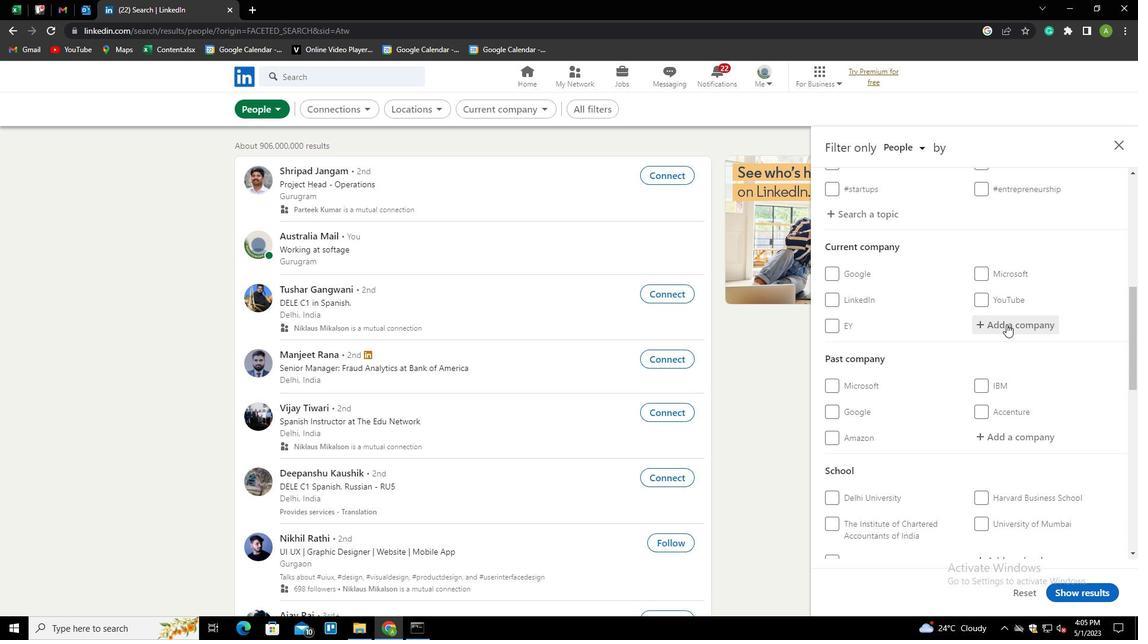 
Action: Key pressed <Key.shift>HUNTING<Key.shift>CUBE<Key.down><Key.enter>
Screenshot: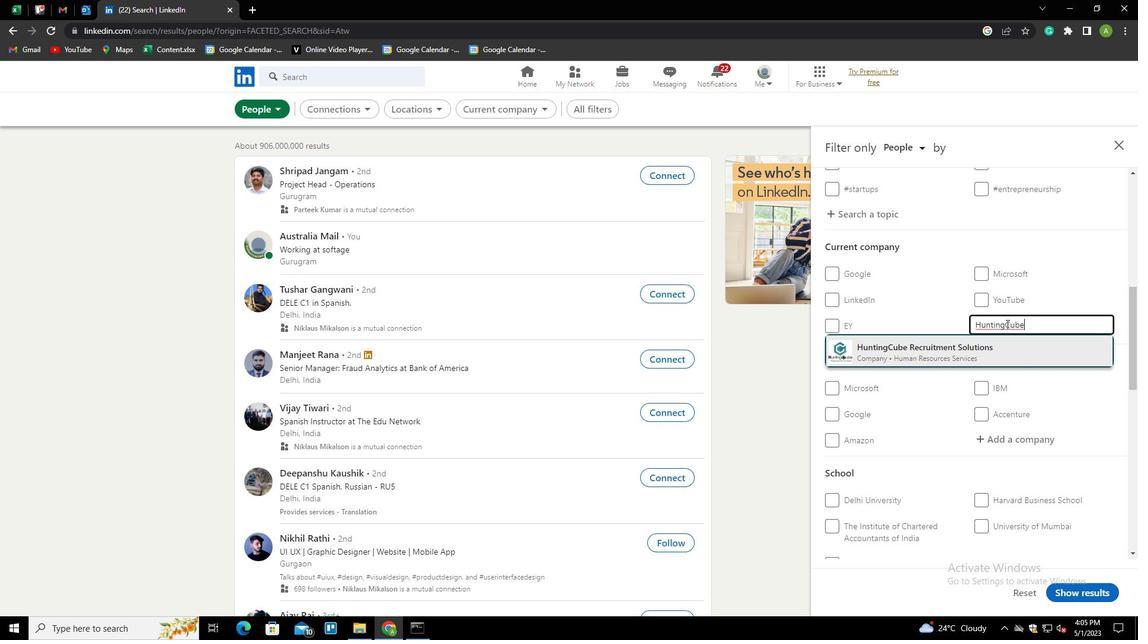 
Action: Mouse scrolled (1006, 323) with delta (0, 0)
Screenshot: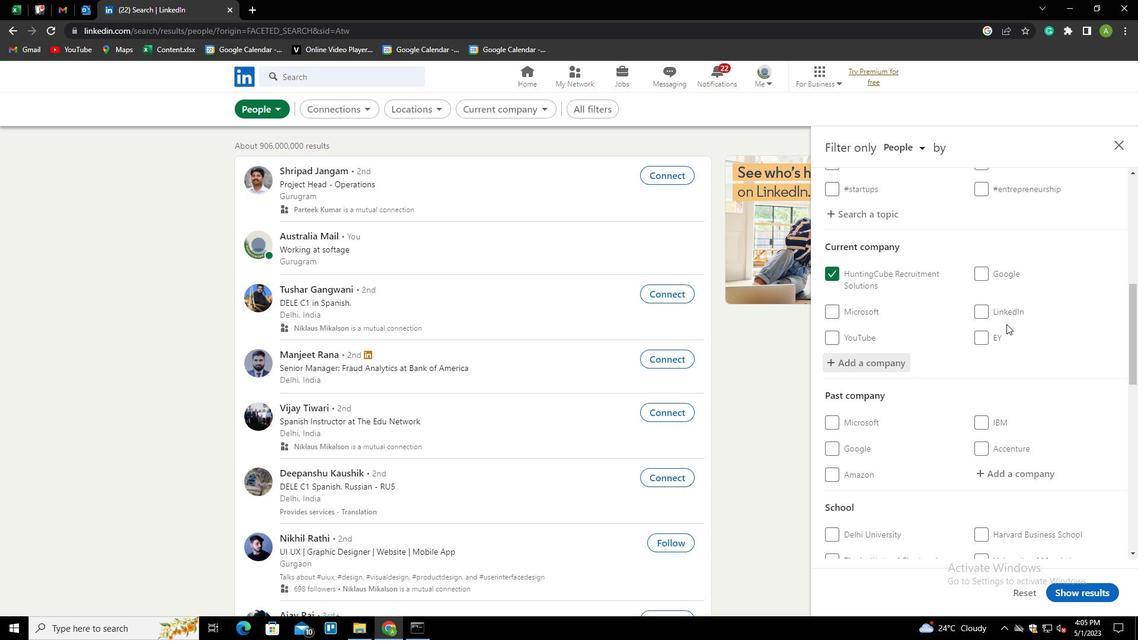 
Action: Mouse scrolled (1006, 323) with delta (0, 0)
Screenshot: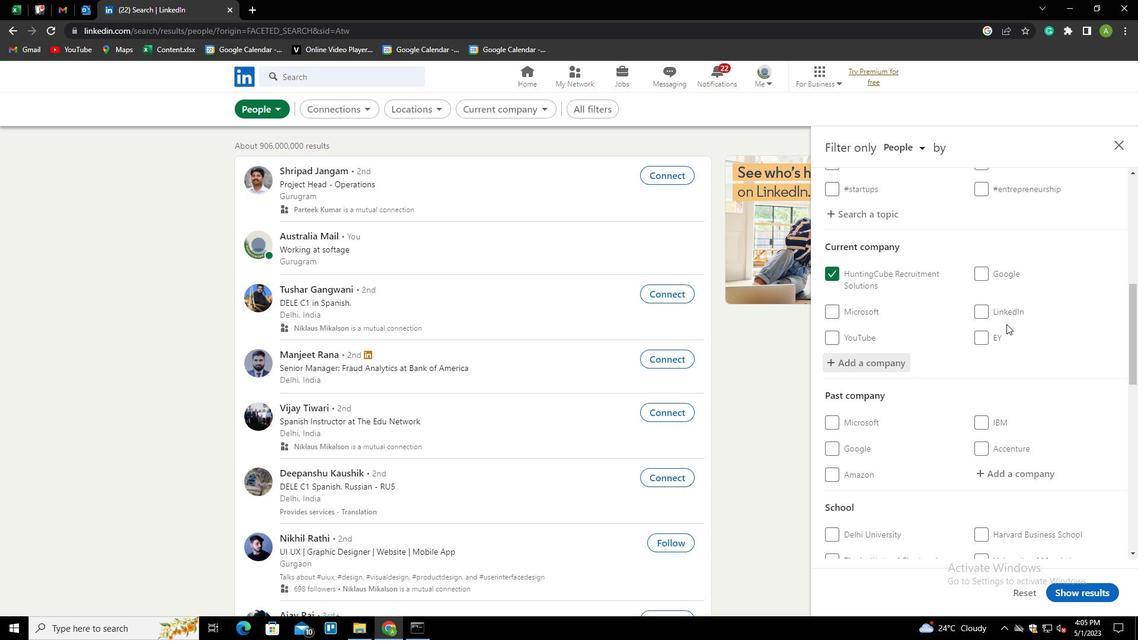 
Action: Mouse moved to (1006, 329)
Screenshot: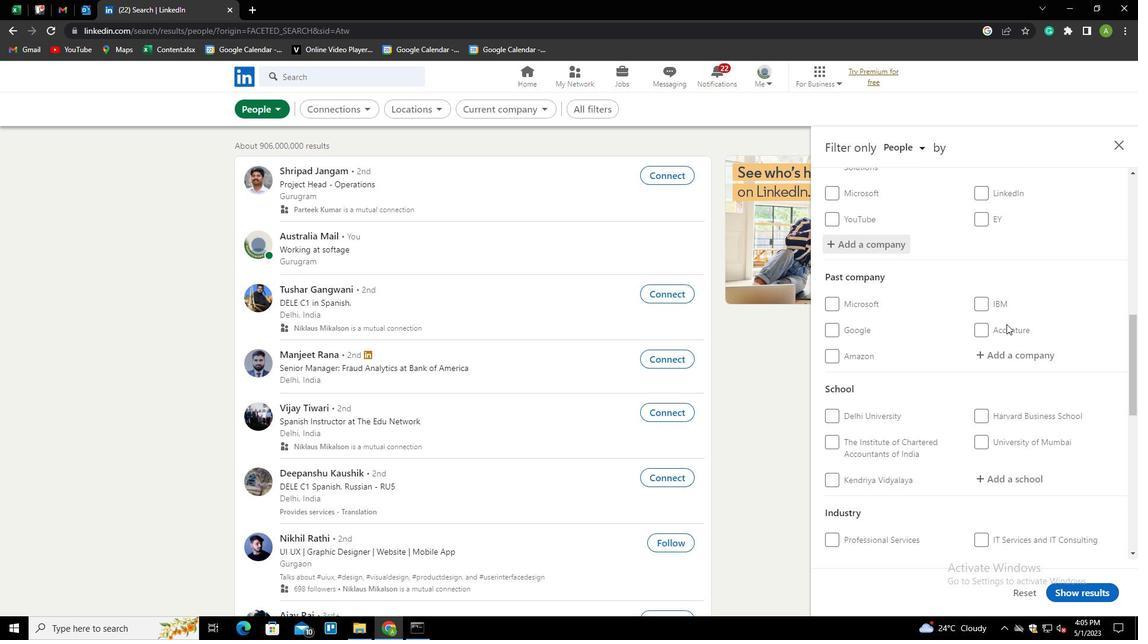 
Action: Mouse scrolled (1006, 328) with delta (0, 0)
Screenshot: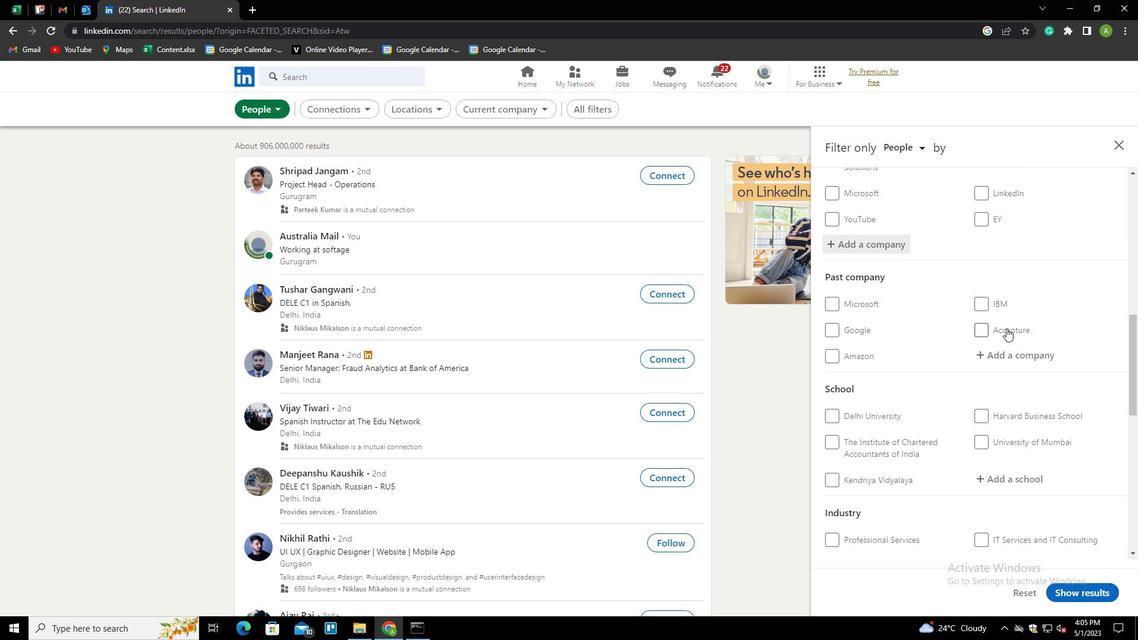 
Action: Mouse scrolled (1006, 328) with delta (0, 0)
Screenshot: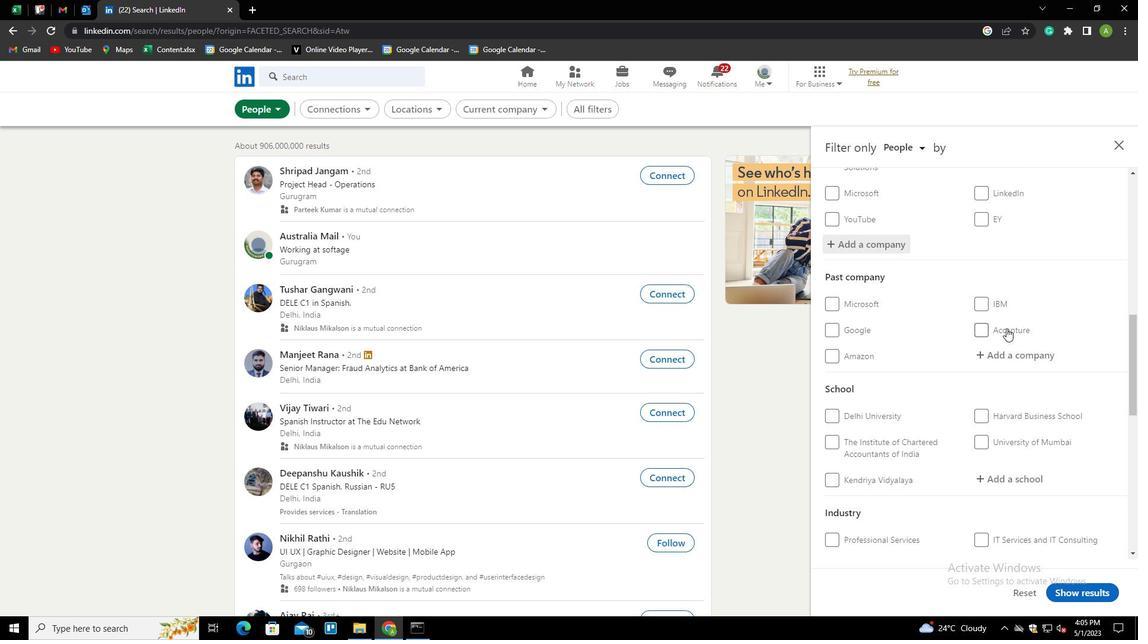
Action: Mouse moved to (1002, 362)
Screenshot: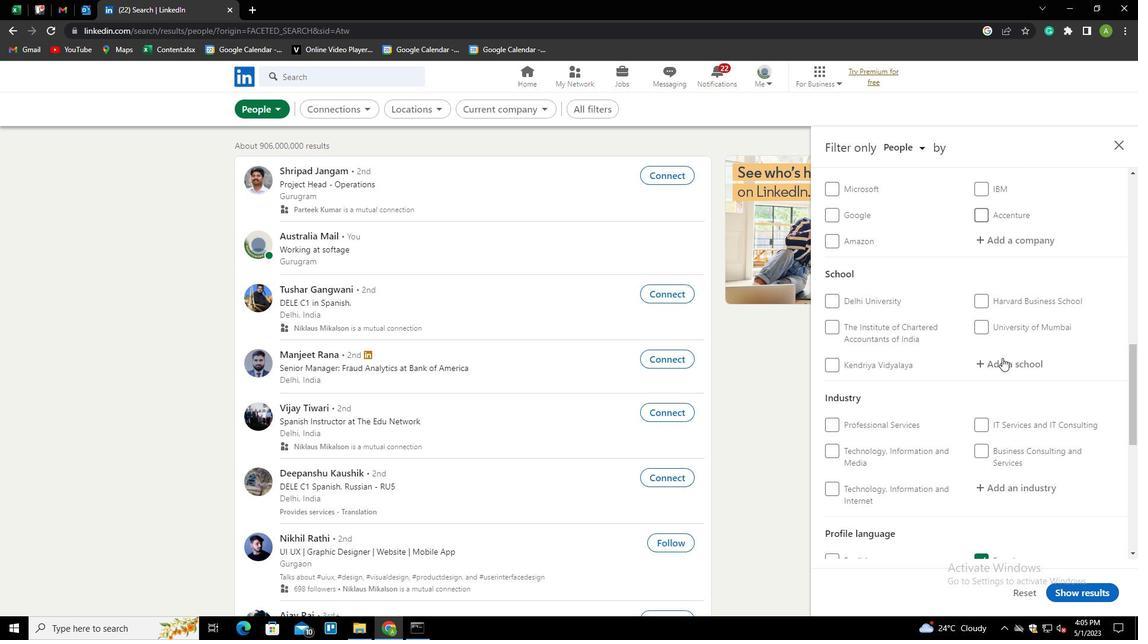 
Action: Mouse pressed left at (1002, 362)
Screenshot: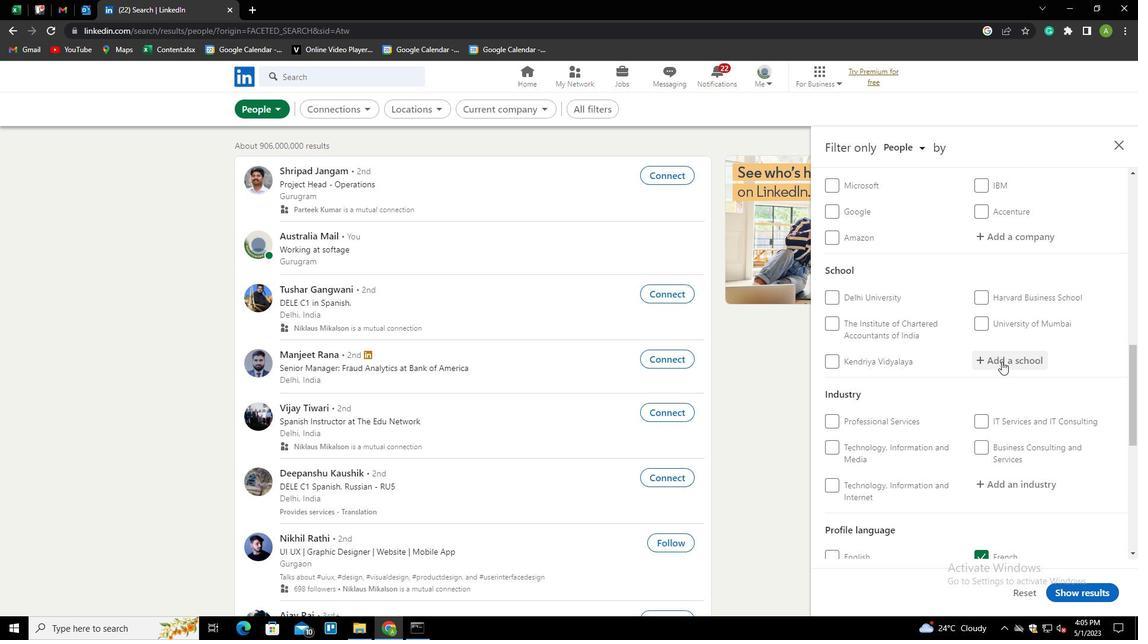 
Action: Key pressed <Key.shift>KADI<Key.space><Key.shift>SA<Key.down><Key.enter>
Screenshot: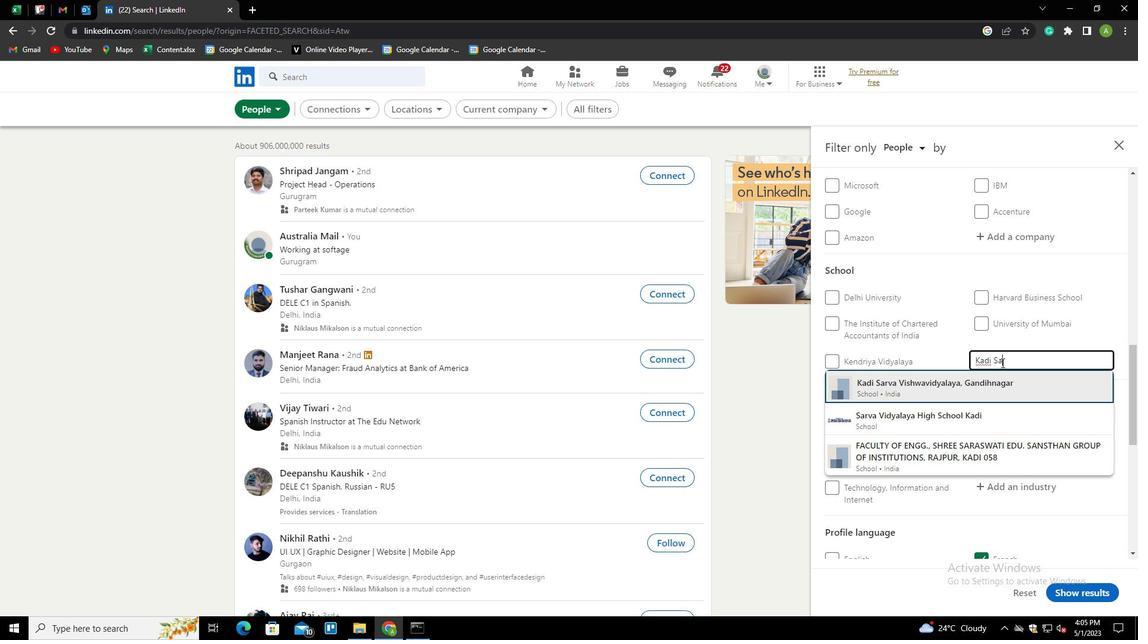 
Action: Mouse scrolled (1002, 362) with delta (0, 0)
Screenshot: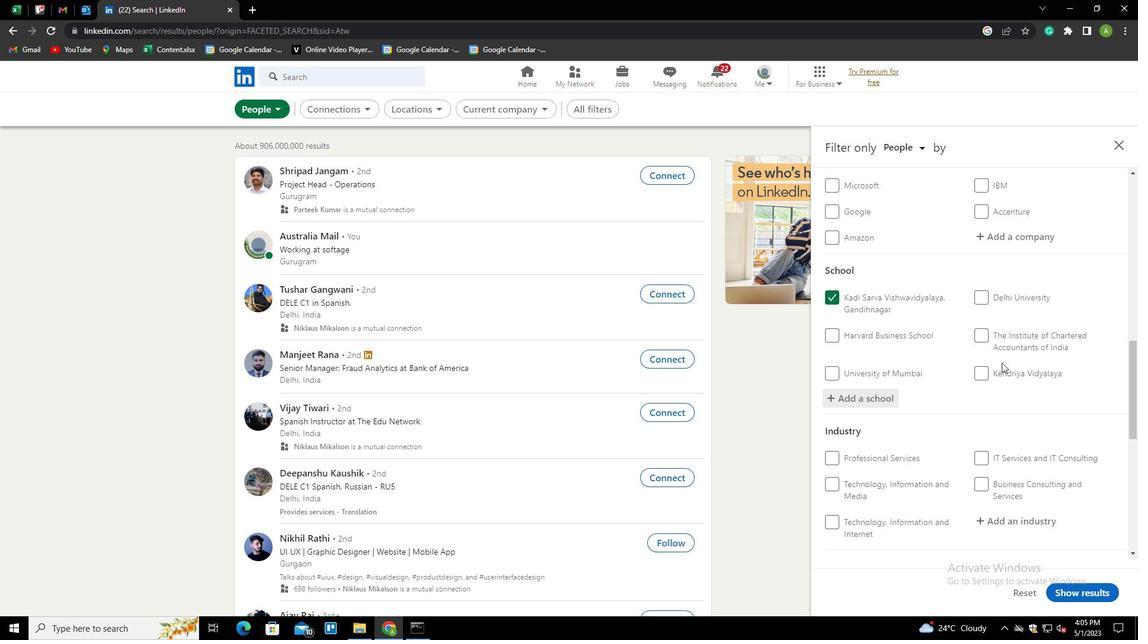 
Action: Mouse scrolled (1002, 362) with delta (0, 0)
Screenshot: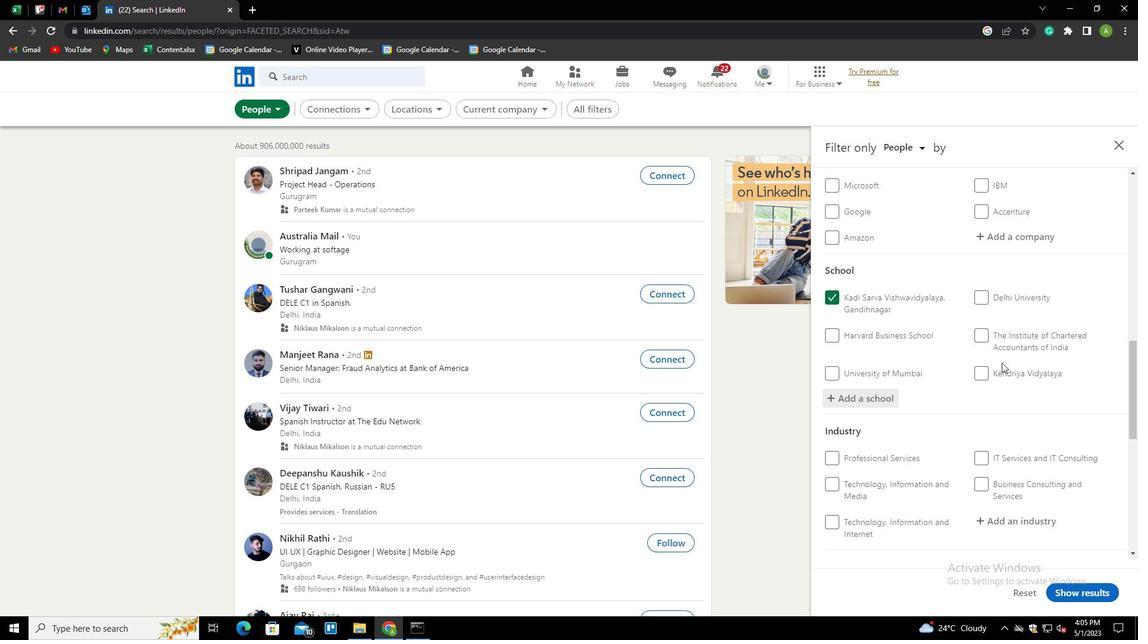 
Action: Mouse scrolled (1002, 362) with delta (0, 0)
Screenshot: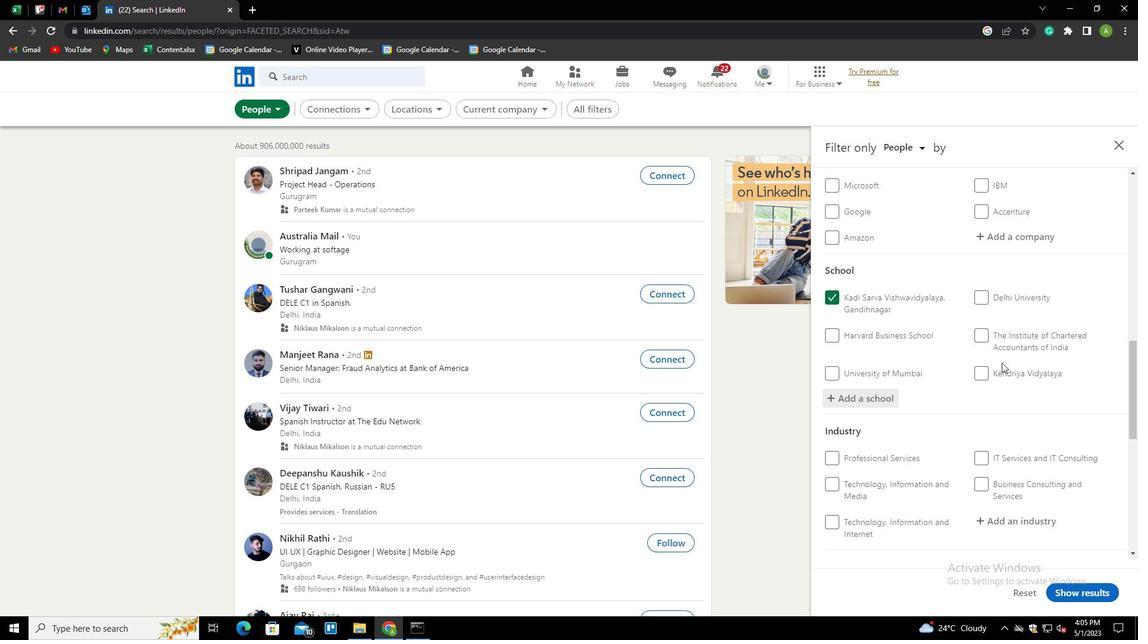
Action: Mouse moved to (981, 342)
Screenshot: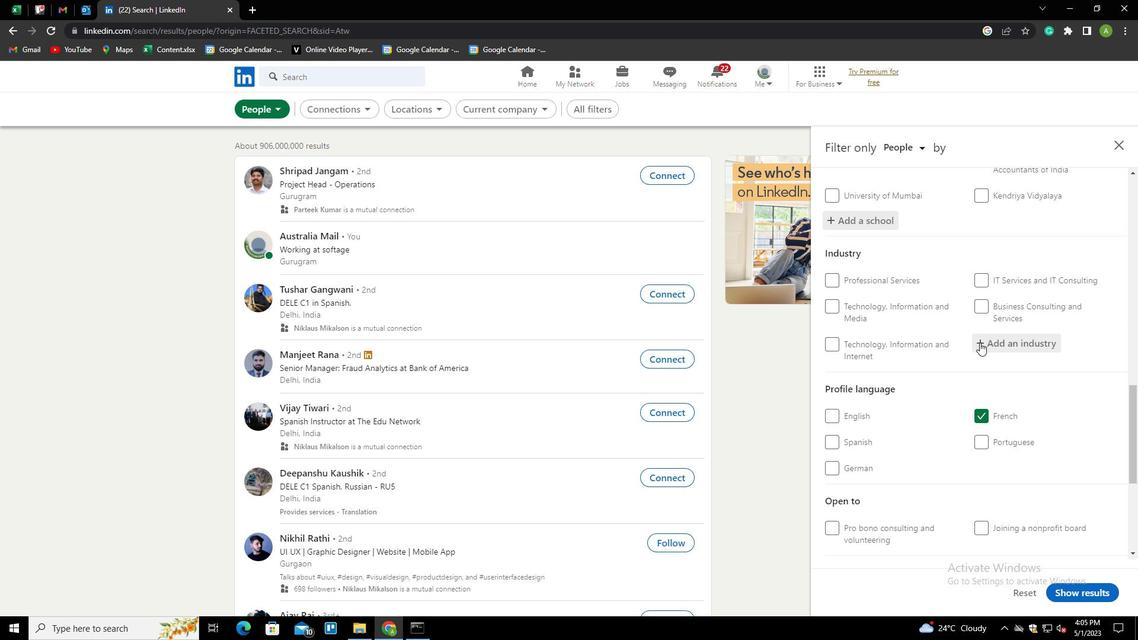 
Action: Mouse pressed left at (981, 342)
Screenshot: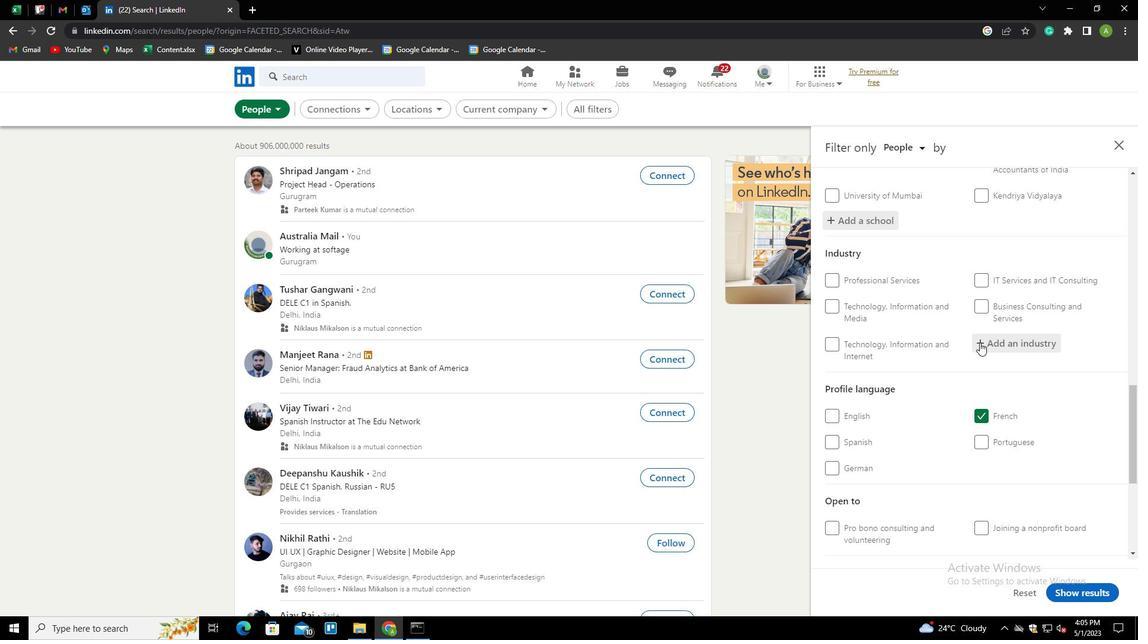 
Action: Mouse moved to (994, 342)
Screenshot: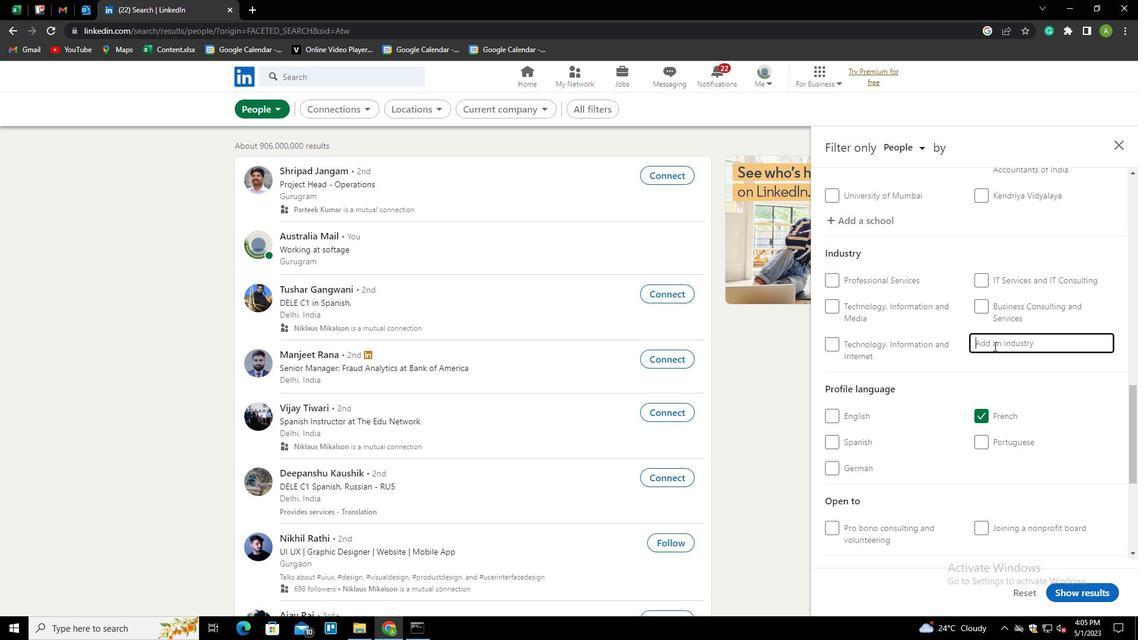 
Action: Mouse pressed left at (994, 342)
Screenshot: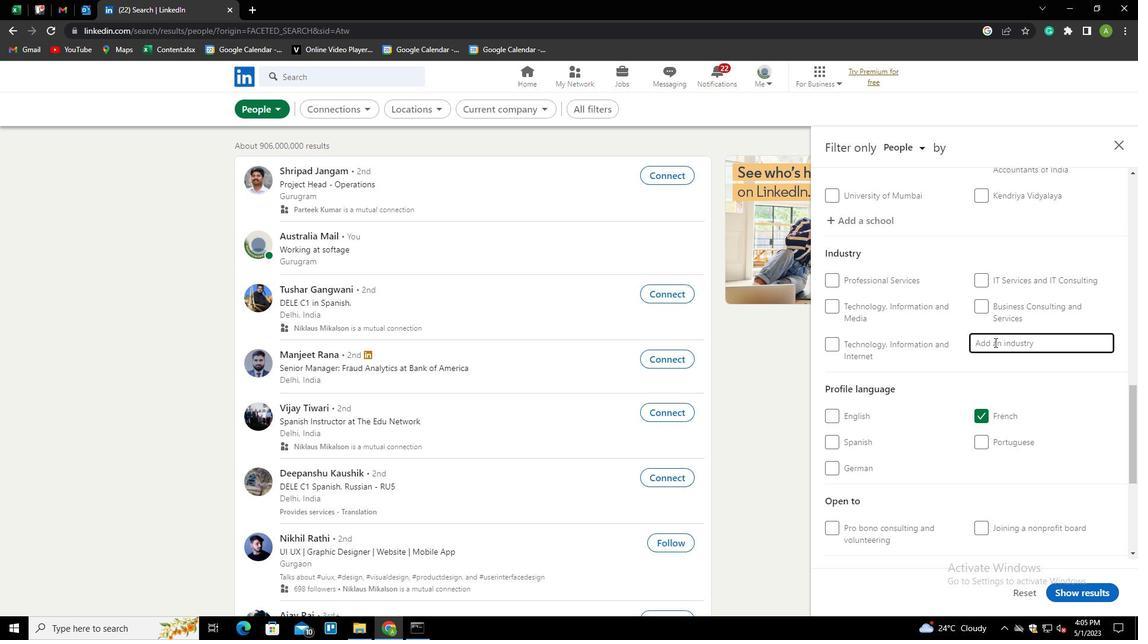 
Action: Key pressed <Key.shift>RETAIL<Key.down><Key.down><Key.down><Key.down><Key.down><Key.down><Key.down><Key.down><Key.down><Key.down><Key.space><Key.shift>BOOK<Key.down><Key.enter>
Screenshot: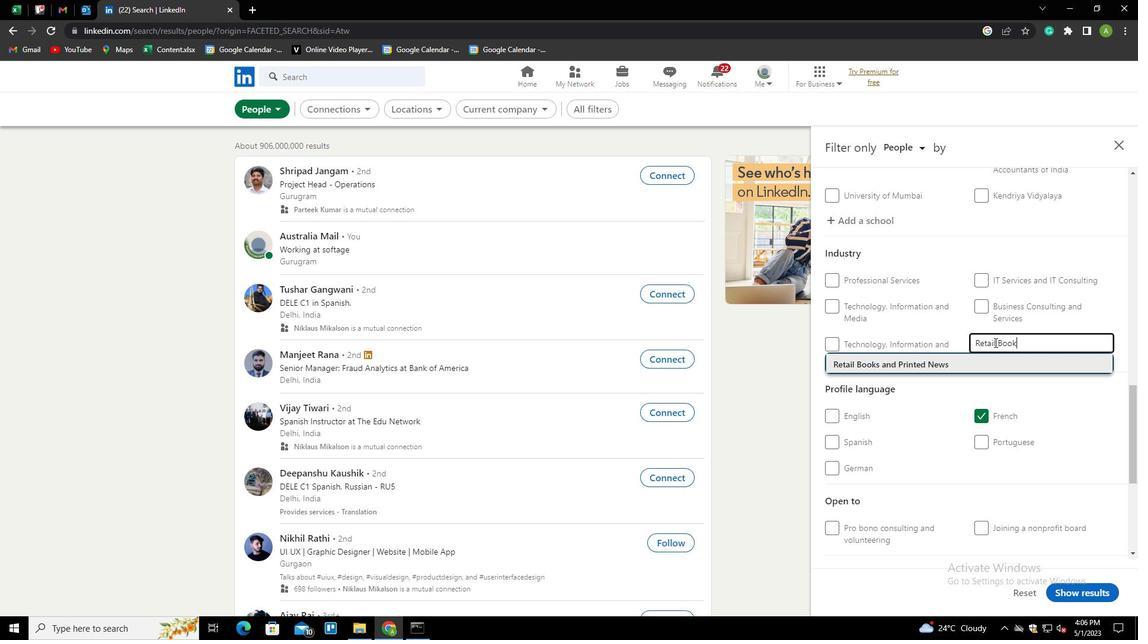 
Action: Mouse scrolled (994, 342) with delta (0, 0)
Screenshot: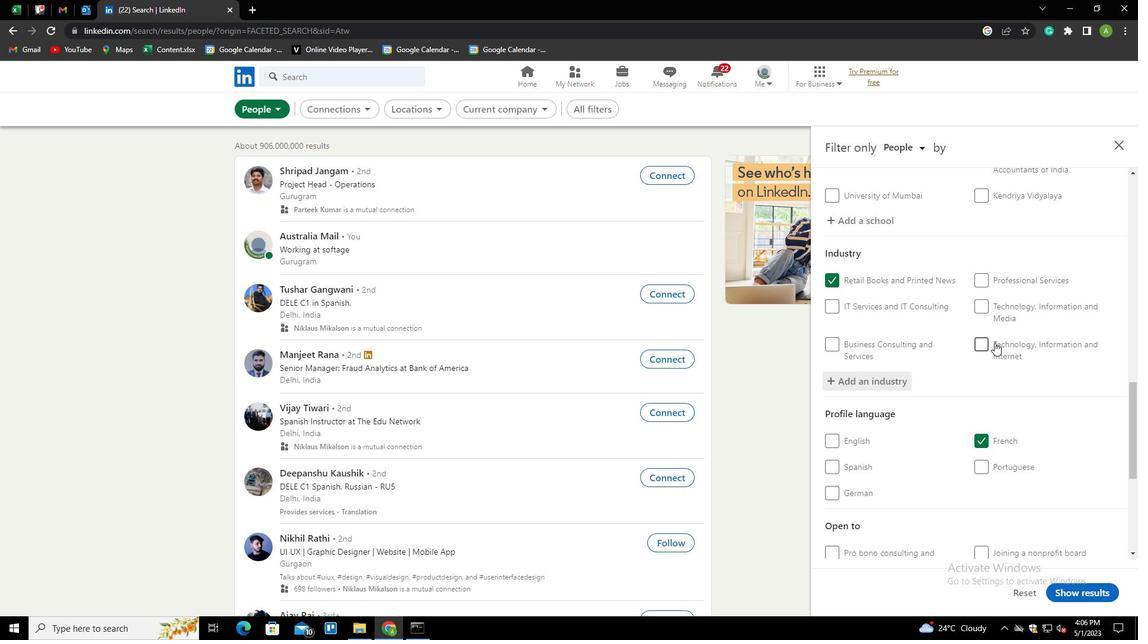 
Action: Mouse scrolled (994, 342) with delta (0, 0)
Screenshot: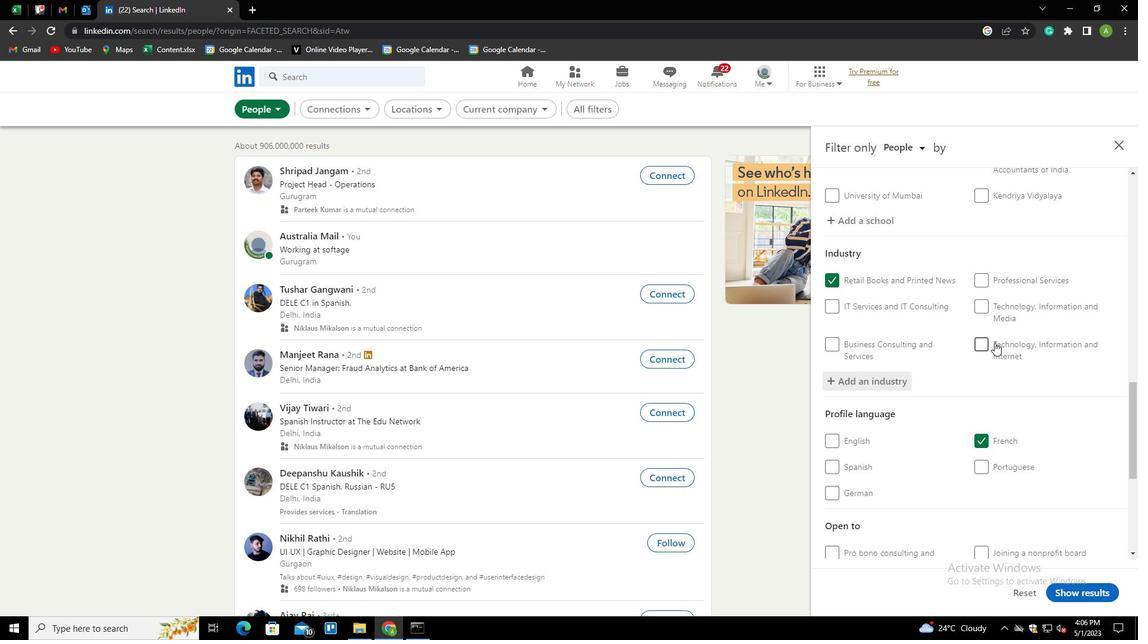 
Action: Mouse scrolled (994, 342) with delta (0, 0)
Screenshot: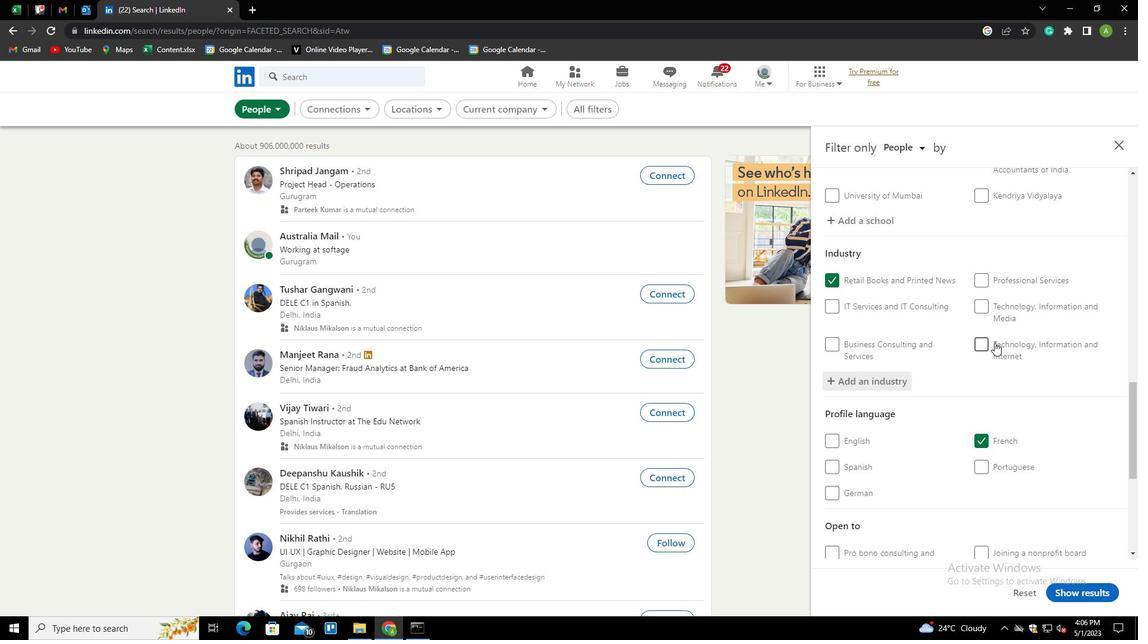 
Action: Mouse scrolled (994, 342) with delta (0, 0)
Screenshot: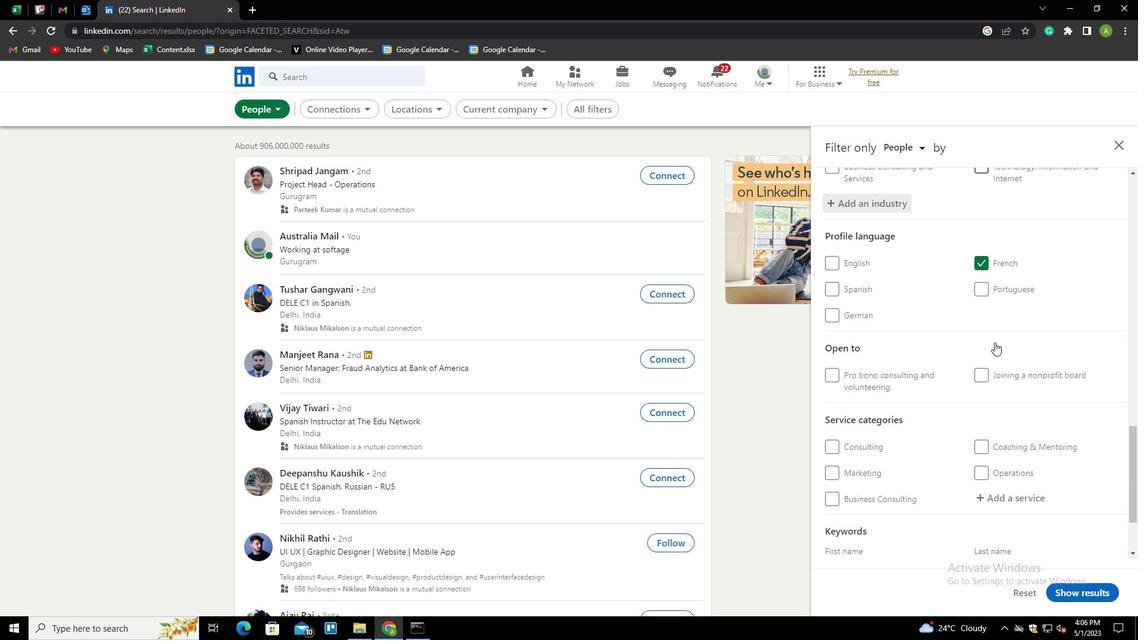 
Action: Mouse scrolled (994, 342) with delta (0, 0)
Screenshot: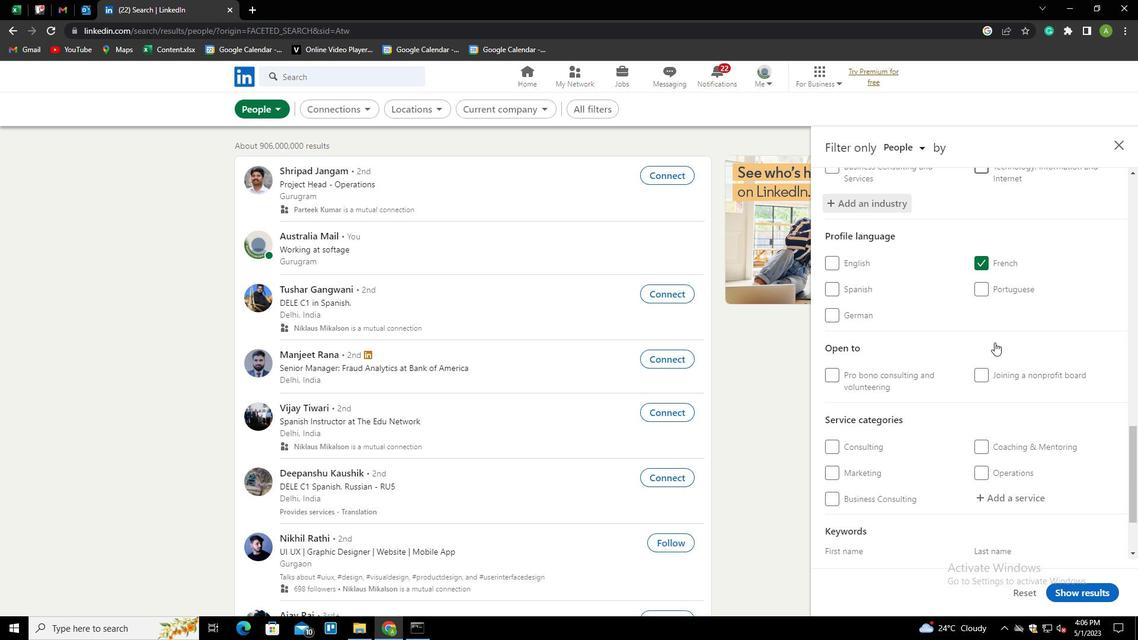
Action: Mouse moved to (994, 393)
Screenshot: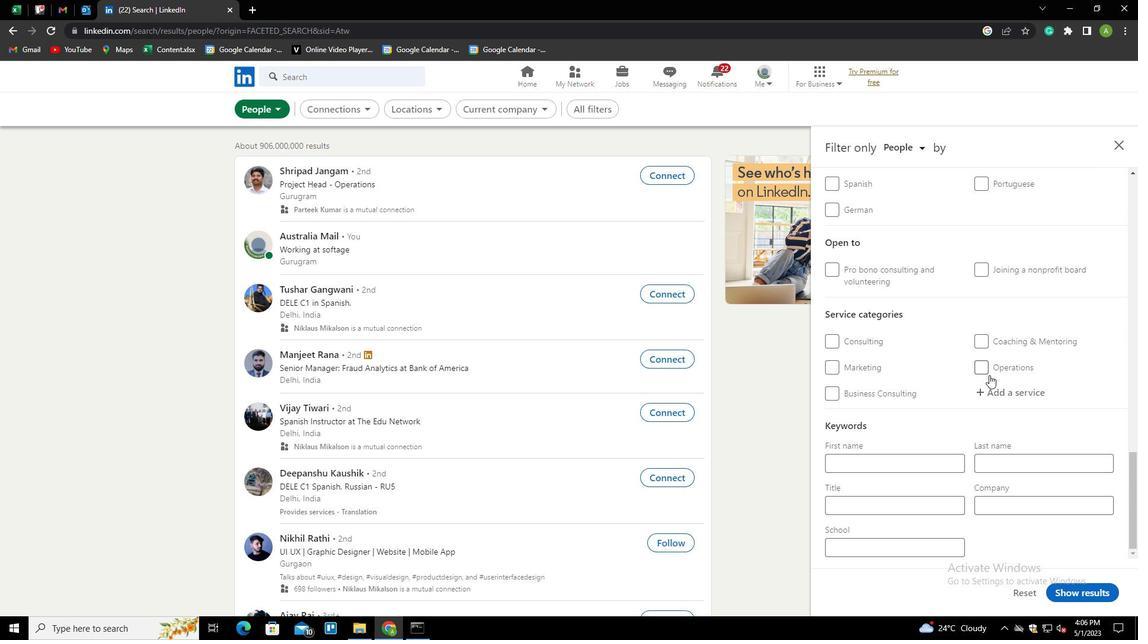 
Action: Mouse pressed left at (994, 393)
Screenshot: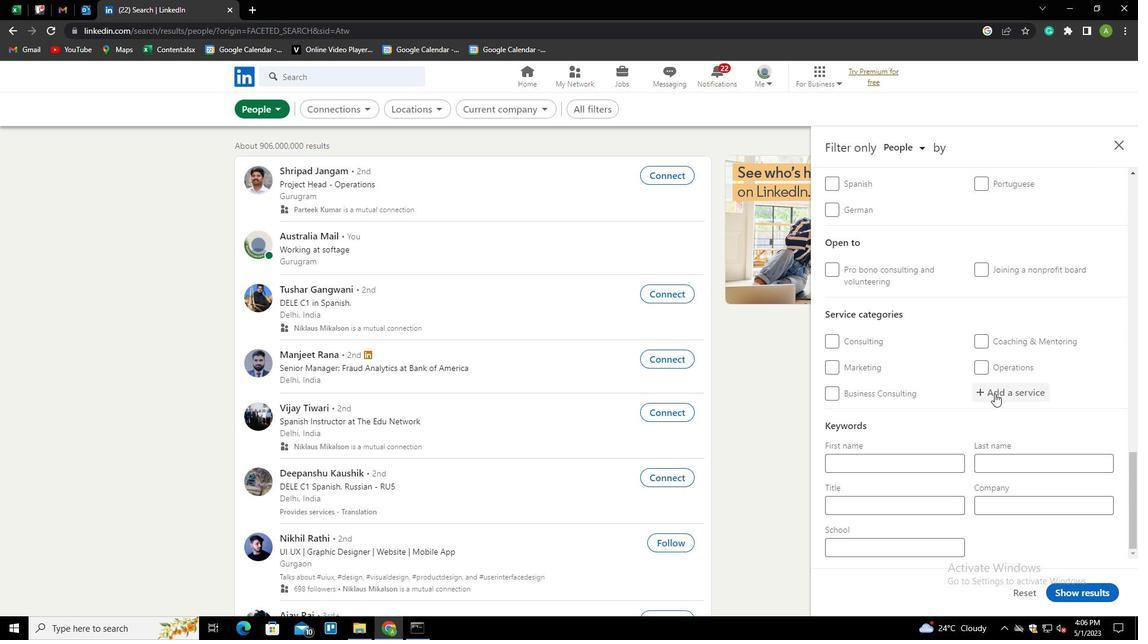 
Action: Key pressed <Key.shift>EVENT<Key.space><Key.down><Key.enter>
Screenshot: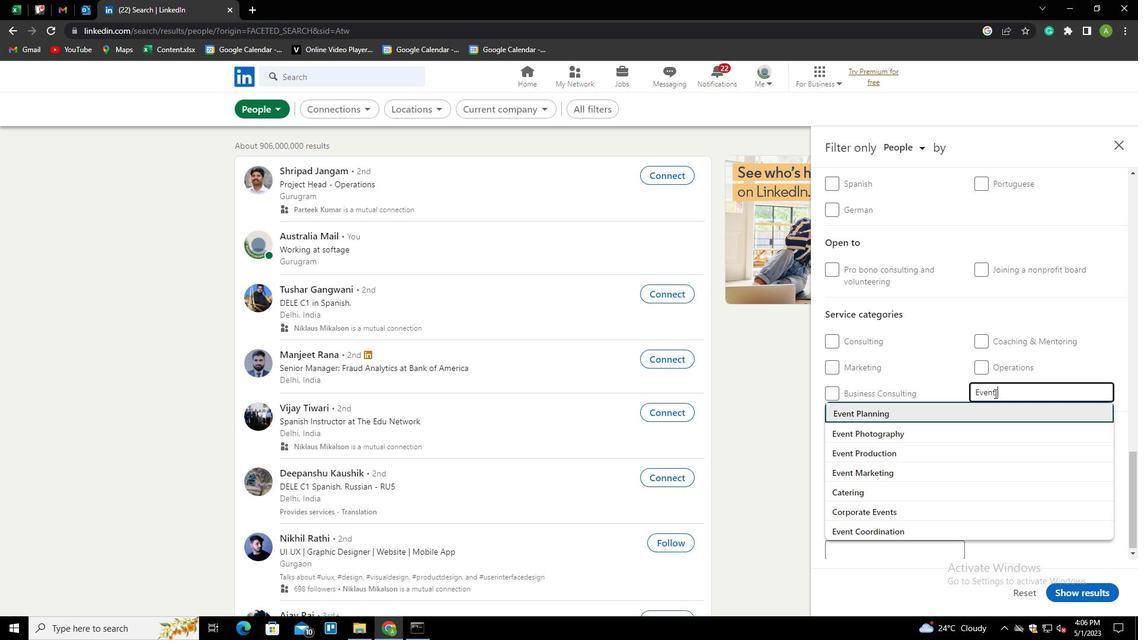 
Action: Mouse scrolled (994, 393) with delta (0, 0)
Screenshot: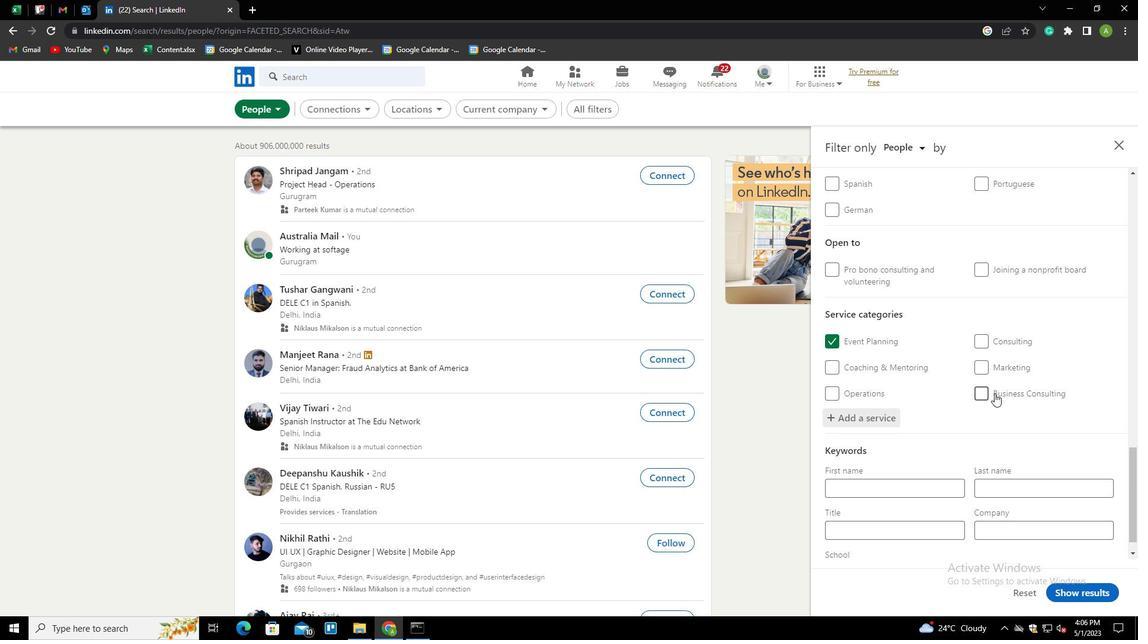 
Action: Mouse scrolled (994, 393) with delta (0, 0)
Screenshot: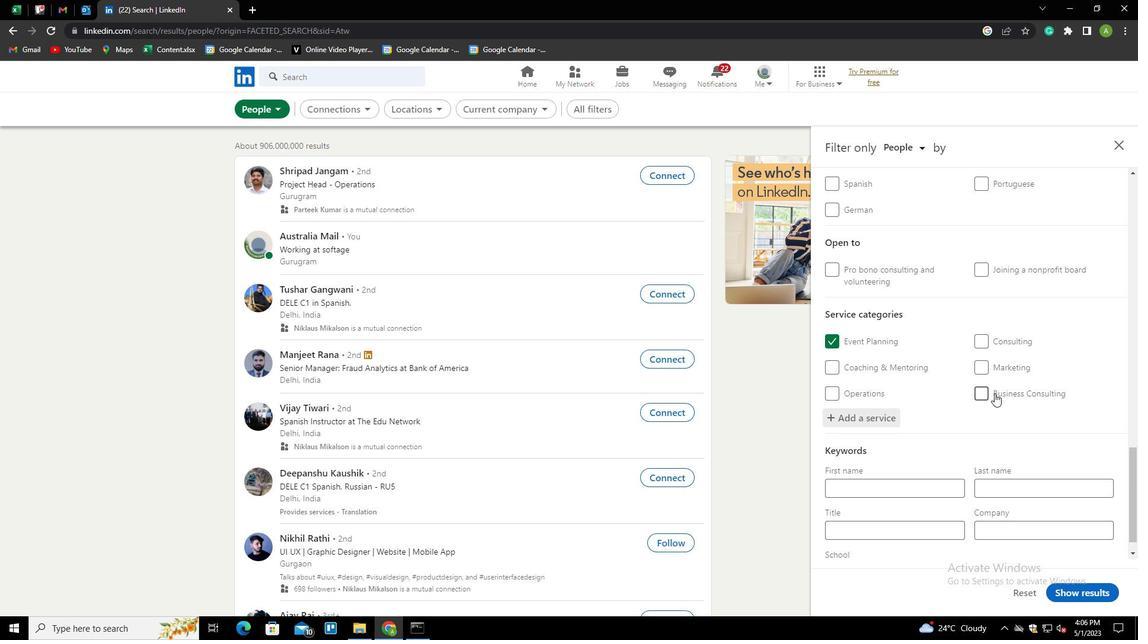 
Action: Mouse scrolled (994, 393) with delta (0, 0)
Screenshot: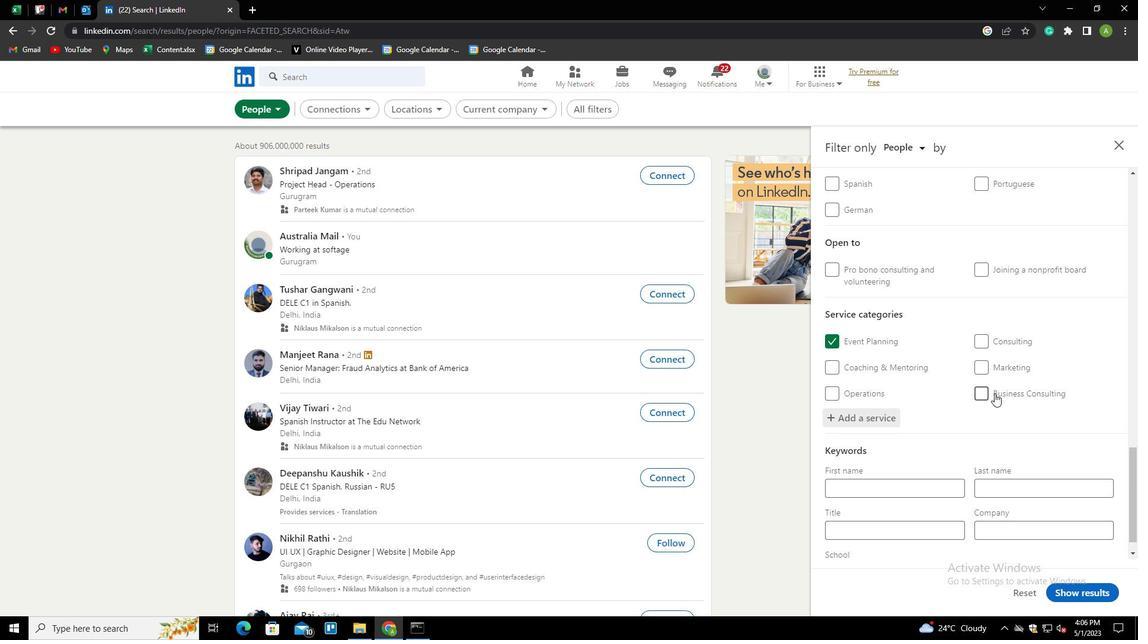 
Action: Mouse scrolled (994, 393) with delta (0, 0)
Screenshot: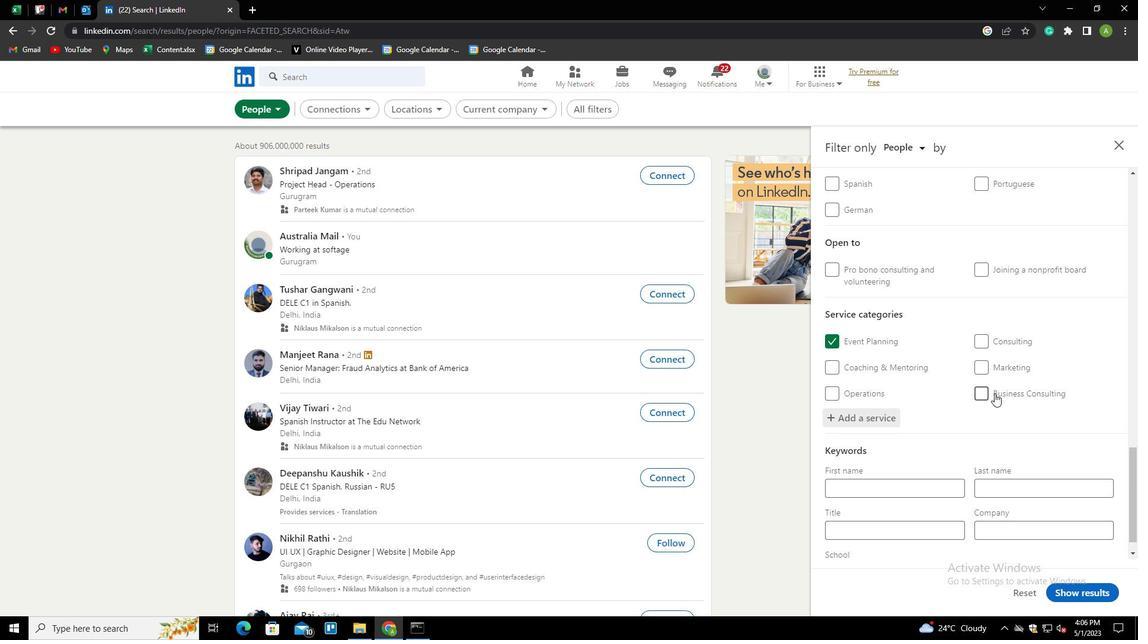
Action: Mouse moved to (902, 503)
Screenshot: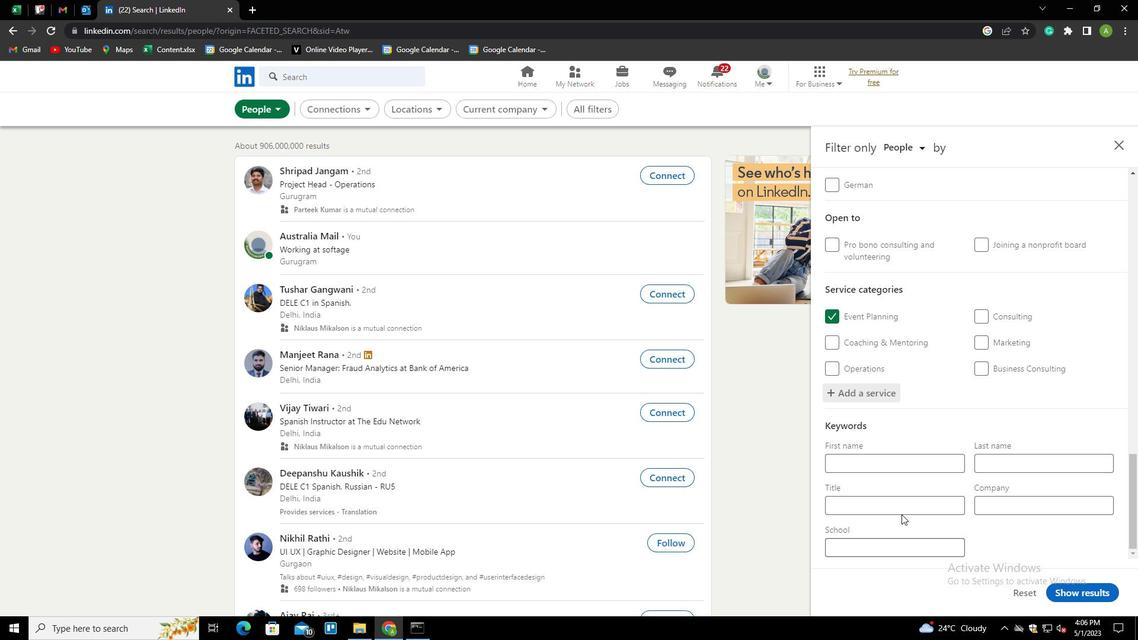 
Action: Mouse pressed left at (902, 503)
Screenshot: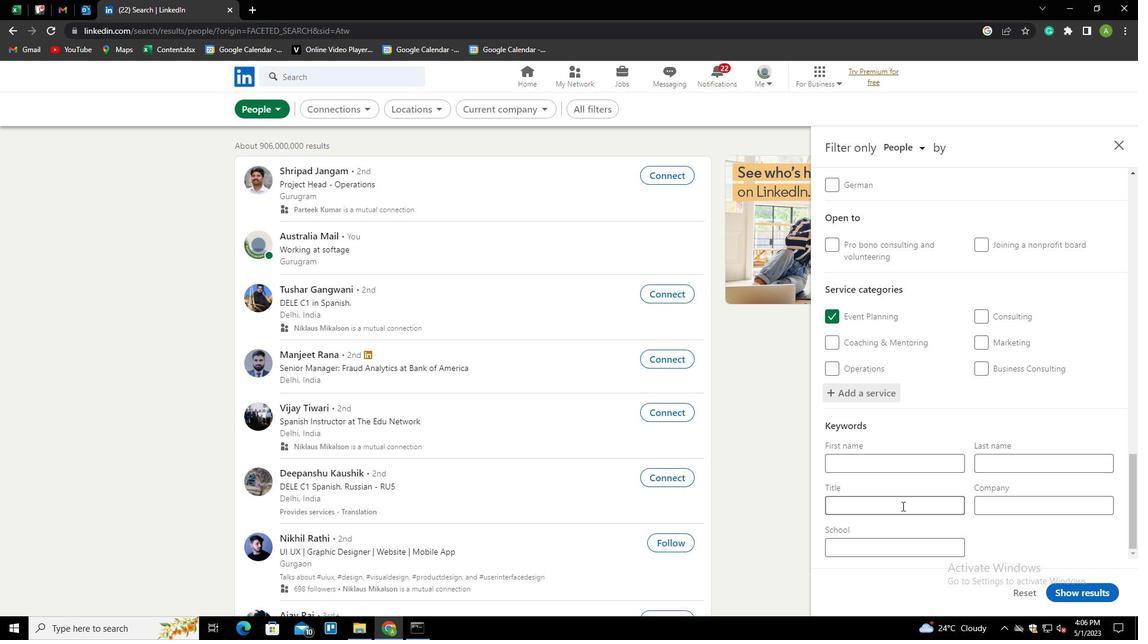 
Action: Key pressed <Key.shift>CUSTOMER<Key.space><Key.shift>SO<Key.backspace>UPPORT
Screenshot: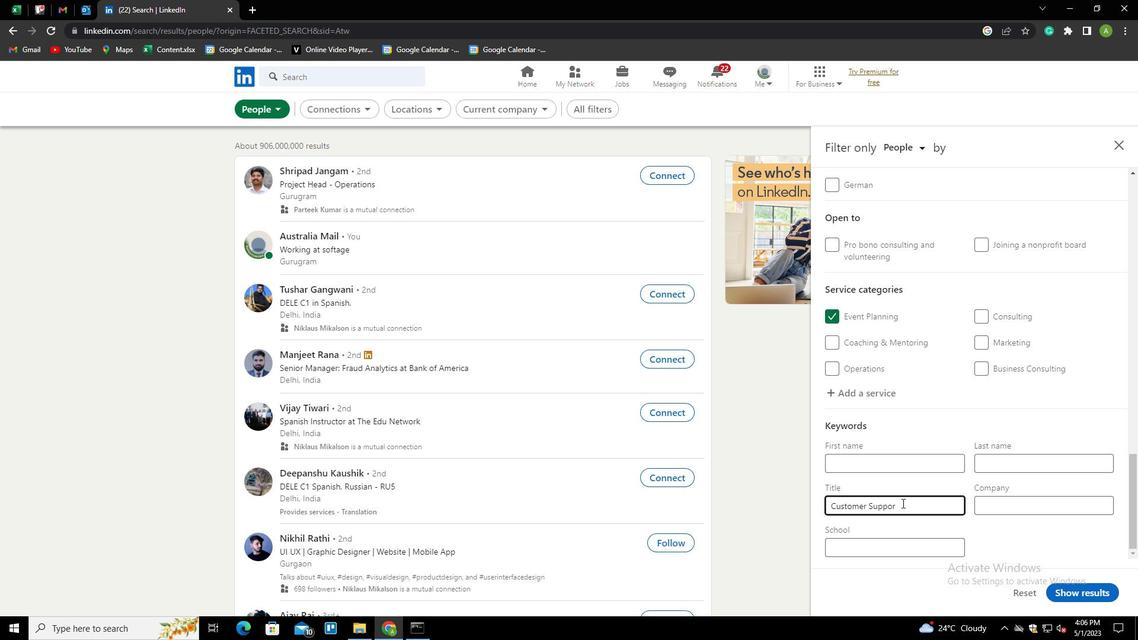 
Action: Mouse moved to (1077, 588)
Screenshot: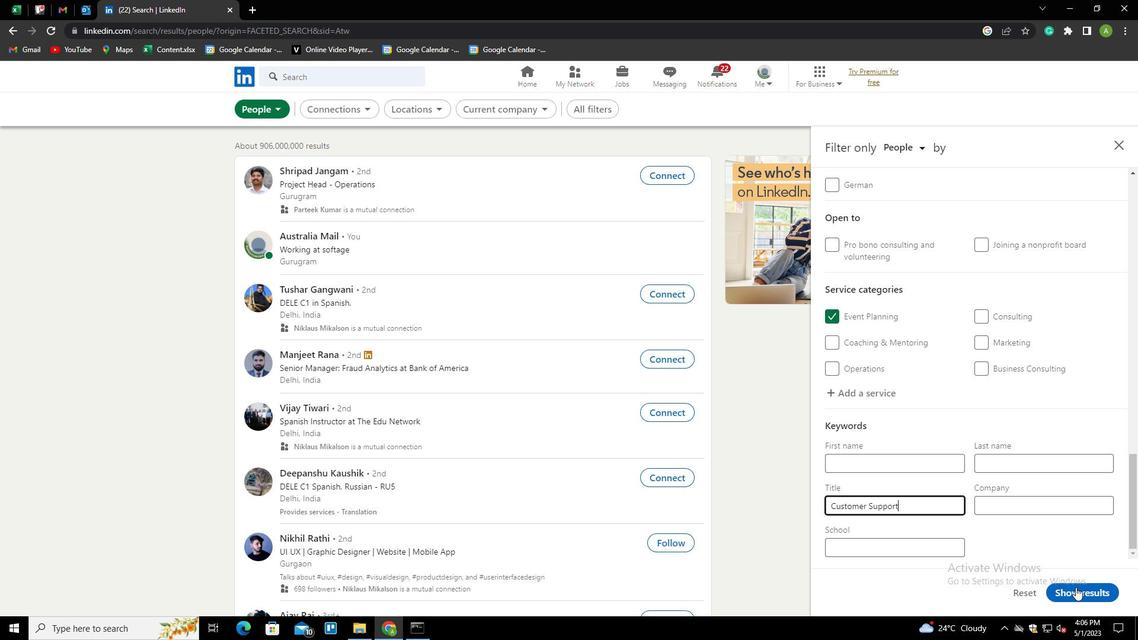 
Action: Mouse pressed left at (1077, 588)
Screenshot: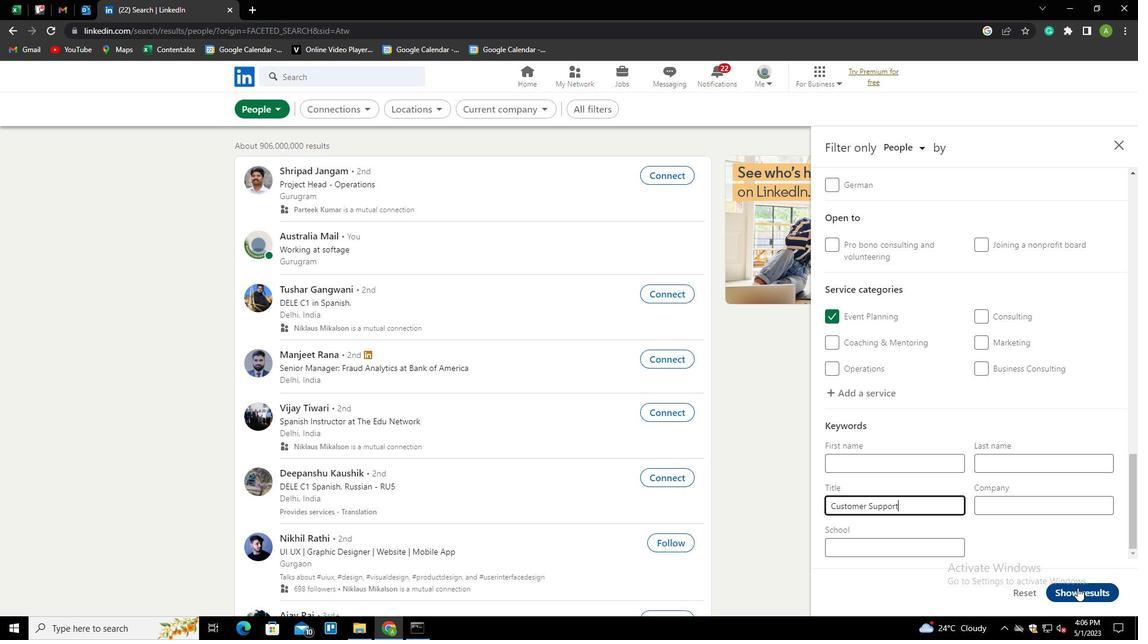 
Action: Mouse moved to (1077, 587)
Screenshot: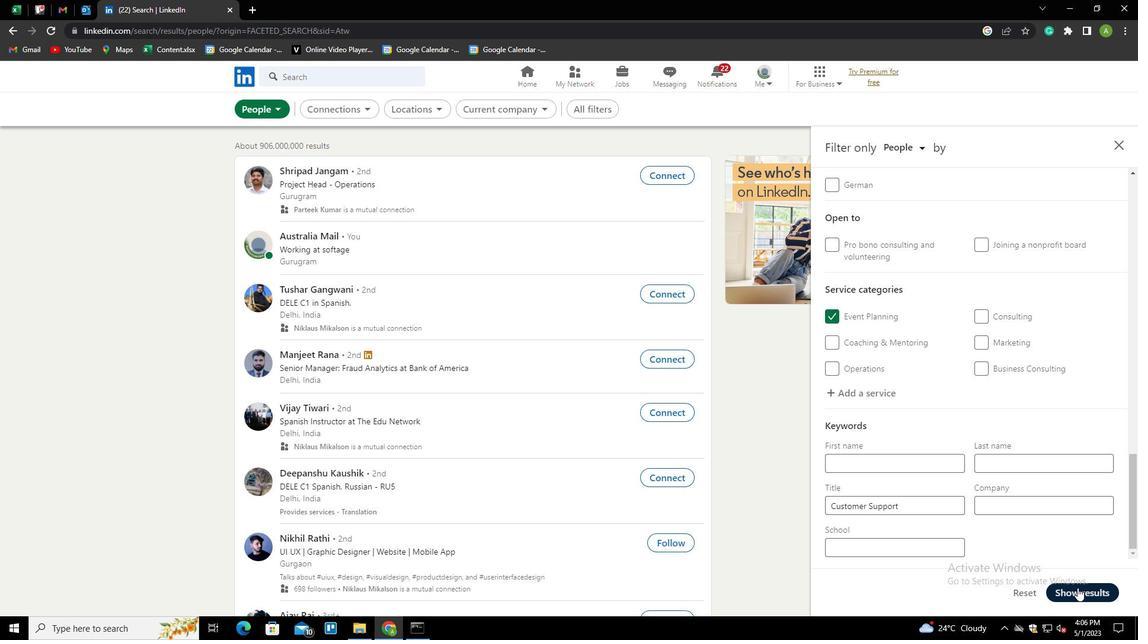 
